 Task: Open a blank google sheet and write heading  Cash Flow TrackerAdd Dates in a column and its values below  '2023-05-01, 2023-05-03, 2023-05-06, 2023-05-10, 2023-05-15, 2023-05-20, 2023-05-25 & 2023-05-31'Add Descriptions in next column and its values below  Monthly Salary, Grocery Shopping, Dining Out., Utility Bill, Transportation, Entertainment, Miscellaneous & Total. Add Amount in next column and its values below  $2,500, $100, $50, $150, $30, $50, $20& $400. Add Income/ Expense in next column and its values below  Income, Expenses, Expenses, Expenses, Expenses, Expenses & Expenses. Add Balance in next column and its values below  $2,500, $2,400, $2,350, $2,200, $2,170, $2,120, $2,100 & $2100. Save page DashboardBudgetReviewbook
Action: Mouse moved to (20, 50)
Screenshot: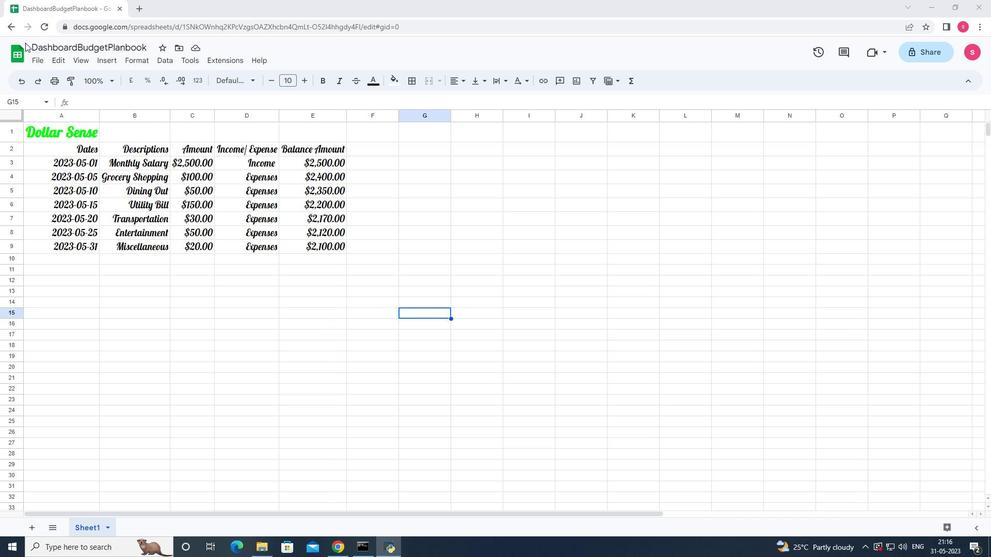 
Action: Mouse pressed left at (20, 50)
Screenshot: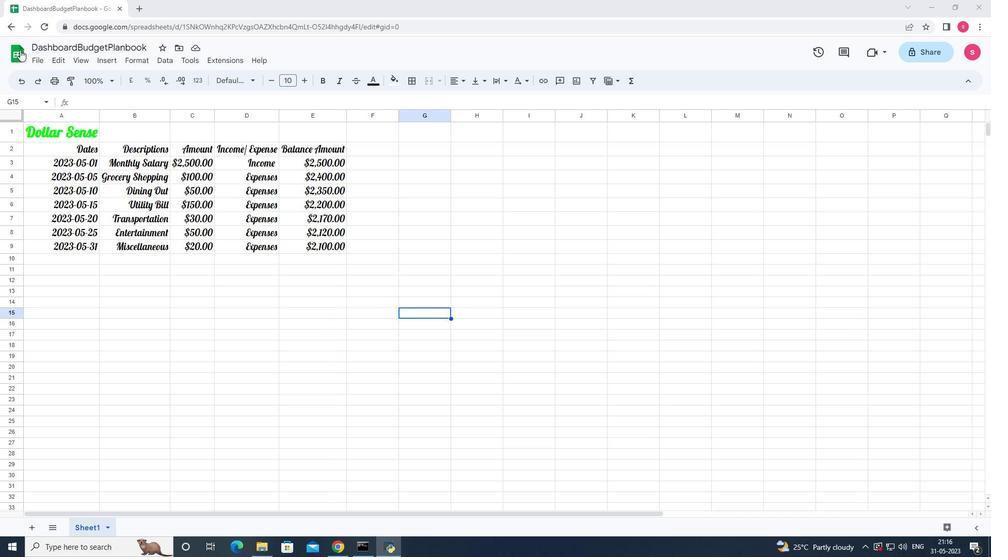
Action: Mouse moved to (247, 138)
Screenshot: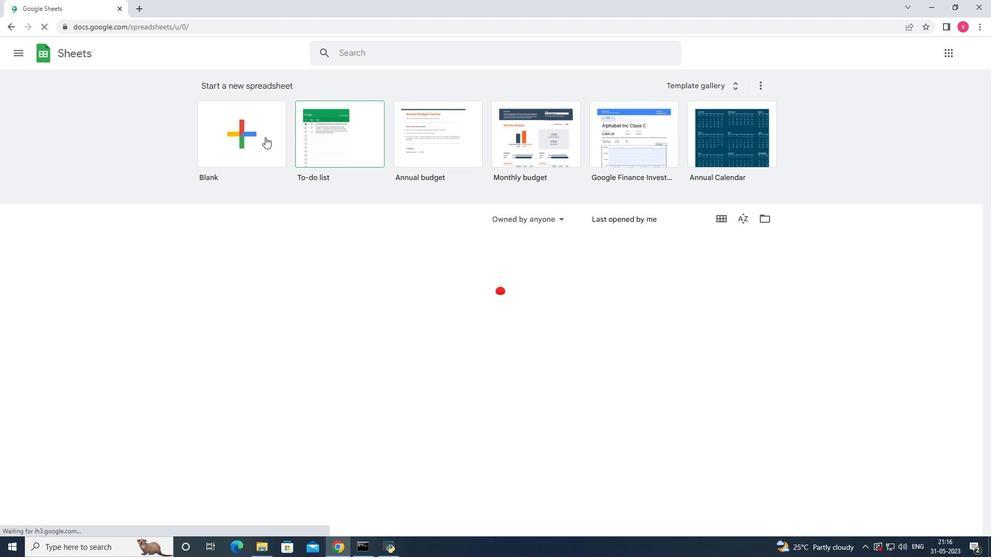 
Action: Mouse pressed left at (247, 138)
Screenshot: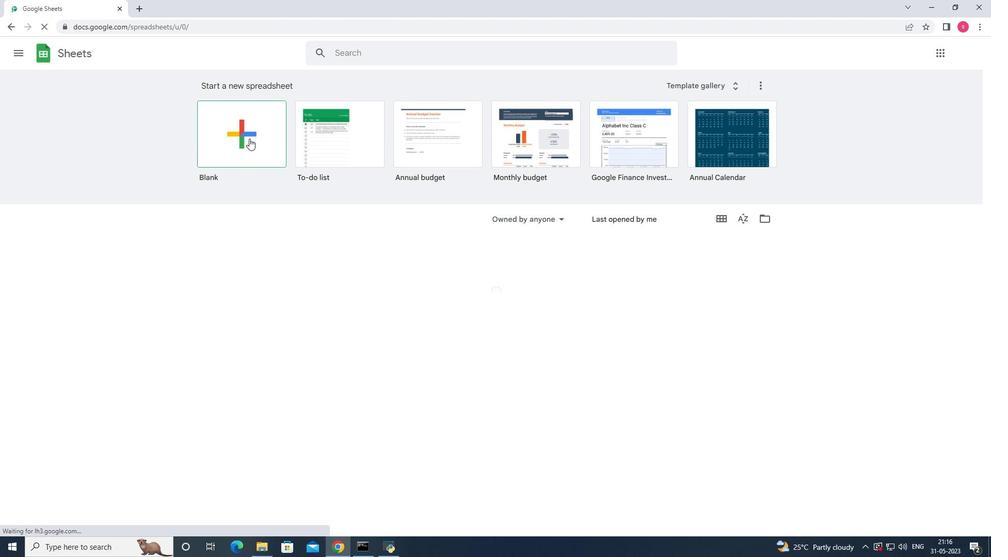 
Action: Mouse moved to (135, 168)
Screenshot: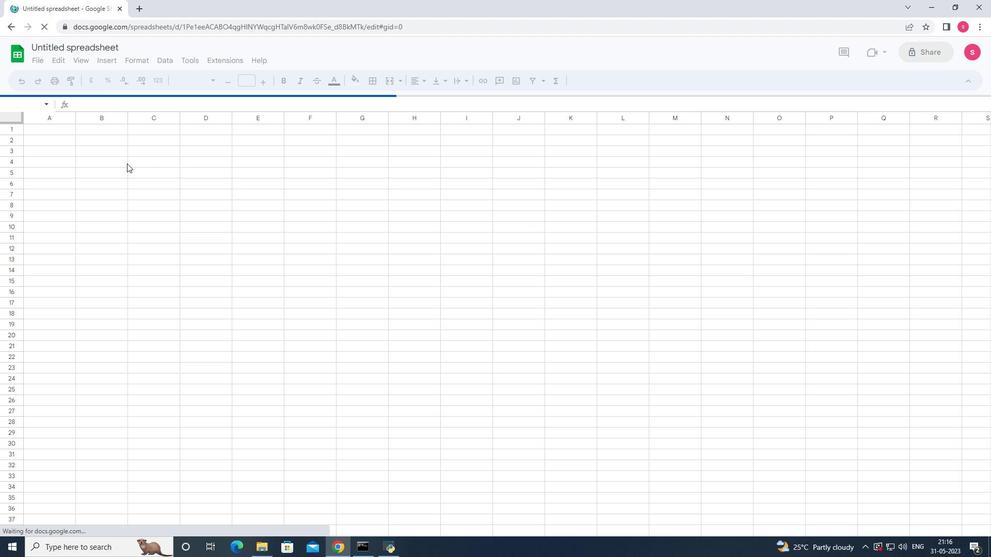 
Action: Key pressed <Key.shift>Cash<Key.space><Key.shift>Flow<Key.space><Key.shift>Trackewr<Key.backspace><Key.backspace>r<Key.enter><Key.shift>Dates<Key.down>2023-05-01<Key.enter>2023-05-03<Key.enter>2023-05-03<Key.backspace>5<Key.backspace>6<Key.enter>2023-2<Key.backspace>05-10<Key.enter>2023-05-15<Key.enter>2023-05-20-<Key.backspace><Key.enter>2023-05-25<Key.enter>2023-05-<Key.enter>2<Key.backspace>2<Key.backspace><Key.up><Key.enter>31<Key.enter><Key.right><Key.up><Key.up><Key.up><Key.up><Key.up><Key.up><Key.up><Key.up><Key.up><Key.shift>Descriptions<Key.enter><Key.shift>Monthly<Key.space><Key.shift>S<Key.shift>A<Key.backspace>alary<Key.enter><Key.shift><Key.shift><Key.shift><Key.shift><Key.shift><Key.shift><Key.shift><Key.shift><Key.shift><Key.shift><Key.shift><Key.shift><Key.shift><Key.shift><Key.shift><Key.shift><Key.shift><Key.shift><Key.shift><Key.shift><Key.shift><Key.shift><Key.shift><Key.shift><Key.shift><Key.shift><Key.shift>Grocery<Key.space><Key.shift>Shopping<Key.enter><Key.shift>Dining<Key.space>out<Key.backspace><Key.backspace><Key.backspace><Key.shift>Out<Key.enter><Key.up><Key.down><Key.shift>Utility<Key.space><Key.shift>Bill<Key.enter><Key.shift>Transportation<Key.enter><Key.shift><Key.shift><Key.shift><Key.shift><Key.shift><Key.shift>Entertainment<Key.enter><Key.shift>Miscellaneous<Key.enter><Key.shift>Total<Key.right><Key.up><Key.up><Key.up><Key.up><Key.up><Key.up><Key.up><Key.up><Key.shift>Amount<Key.enter>2500<Key.enter>100<Key.enter><Key.enter>50<Key.enter>1250<Key.backspace><Key.backspace><Key.backspace><Key.backspace>16.<Key.backspace><Key.backspace>50<Key.enter>30<Key.enter>50<Key.enter>20<Key.enter>400<Key.enter>
Screenshot: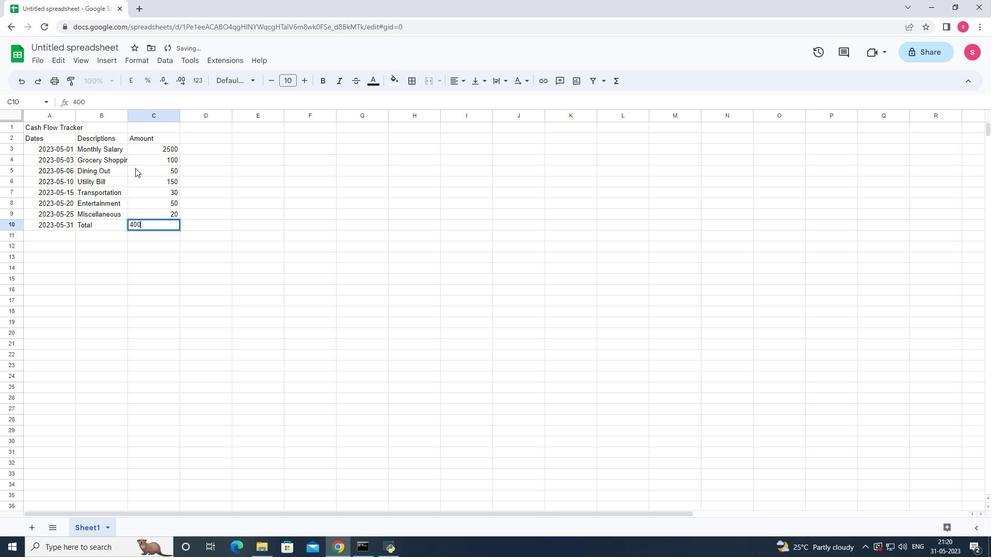 
Action: Mouse moved to (145, 150)
Screenshot: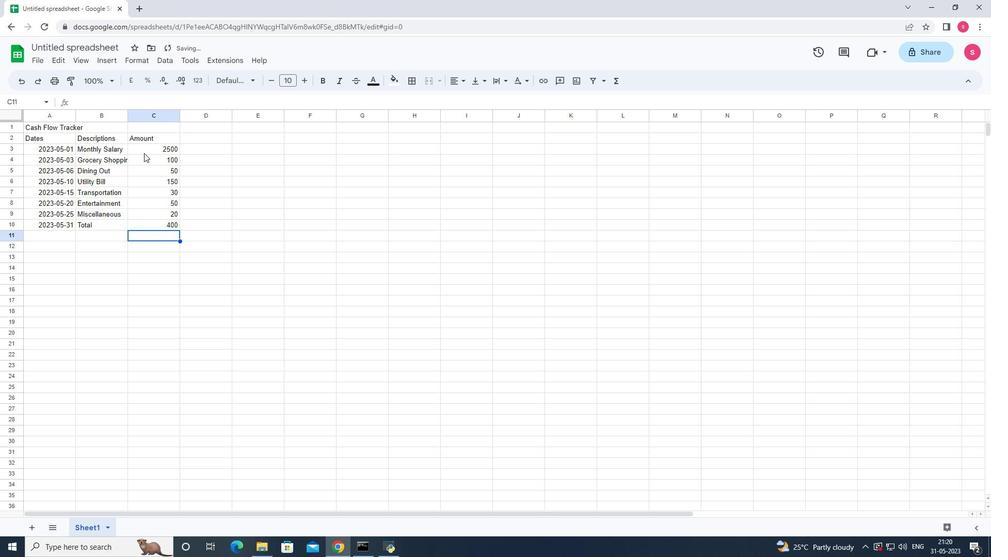 
Action: Mouse pressed left at (145, 150)
Screenshot: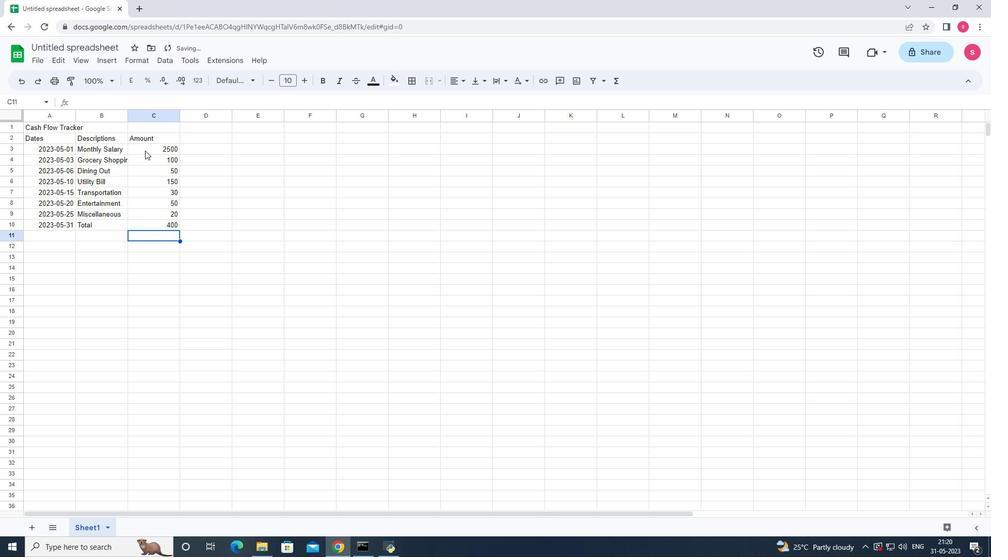 
Action: Mouse moved to (140, 63)
Screenshot: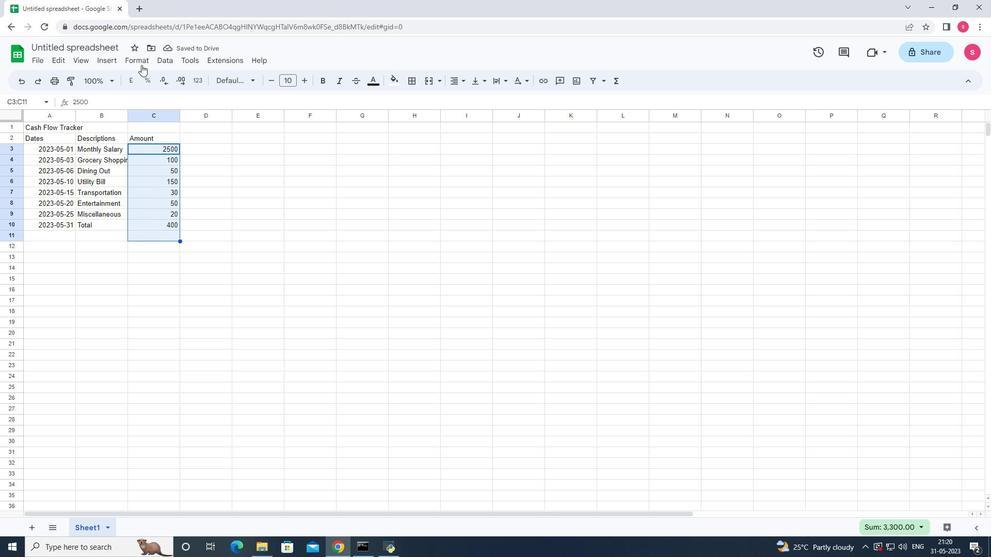 
Action: Mouse pressed left at (140, 63)
Screenshot: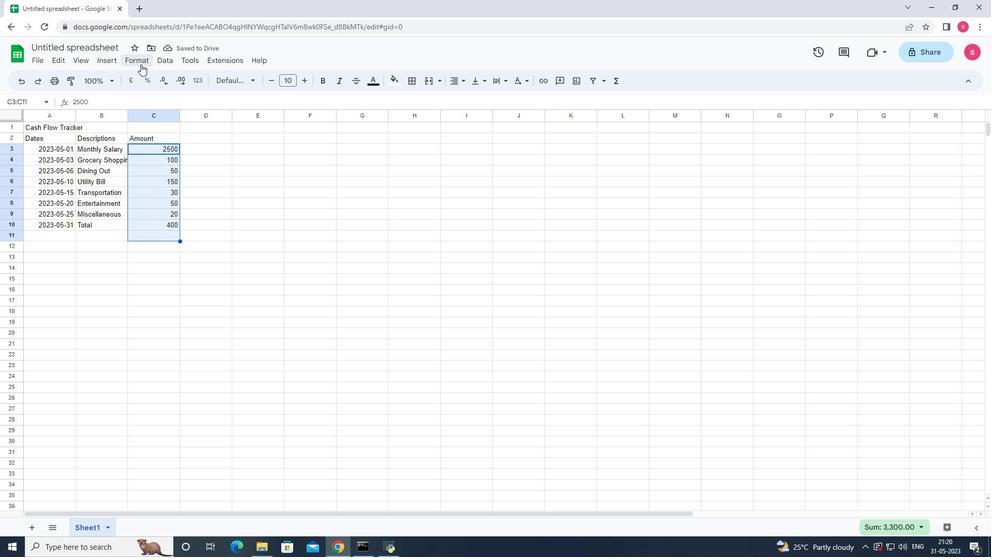 
Action: Mouse moved to (167, 111)
Screenshot: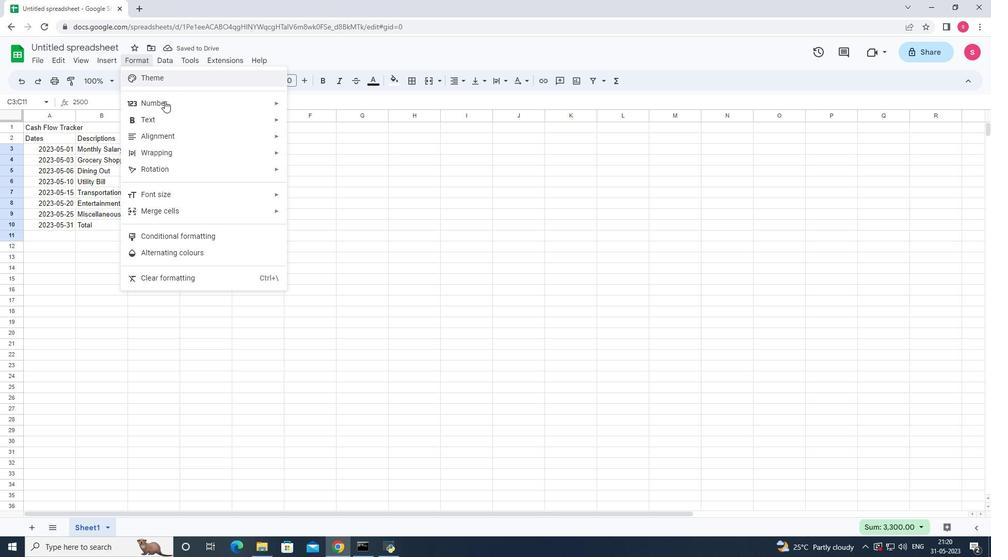 
Action: Mouse pressed left at (167, 111)
Screenshot: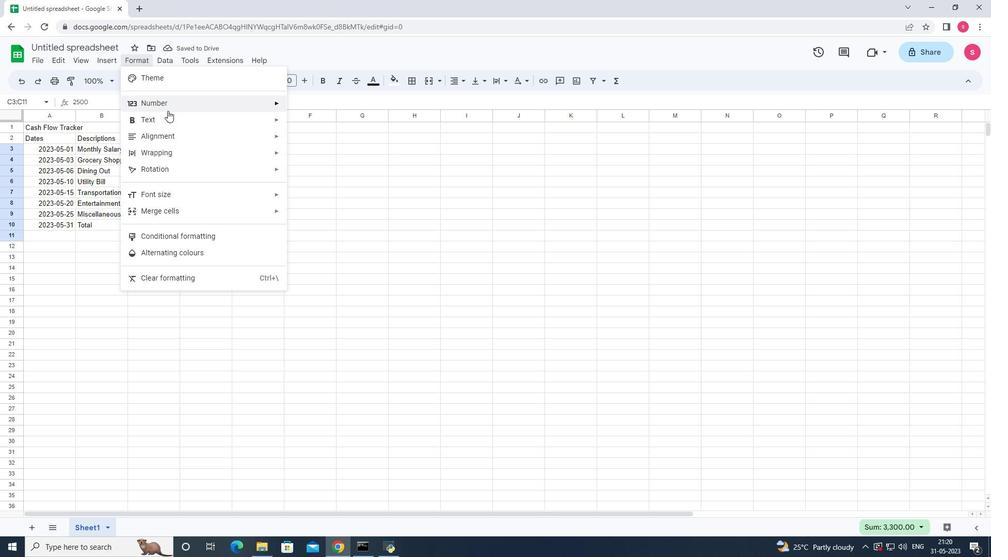 
Action: Mouse moved to (370, 413)
Screenshot: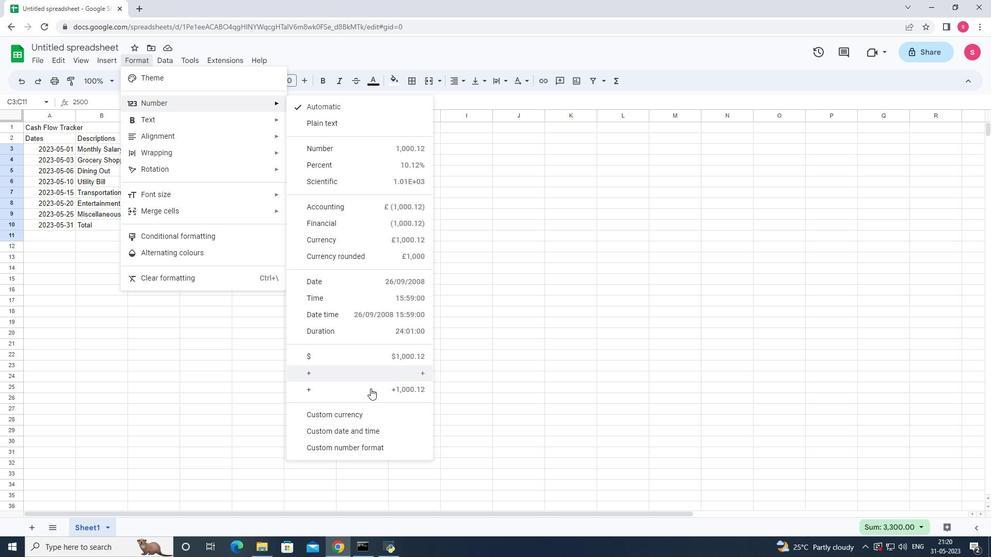 
Action: Mouse pressed left at (370, 413)
Screenshot: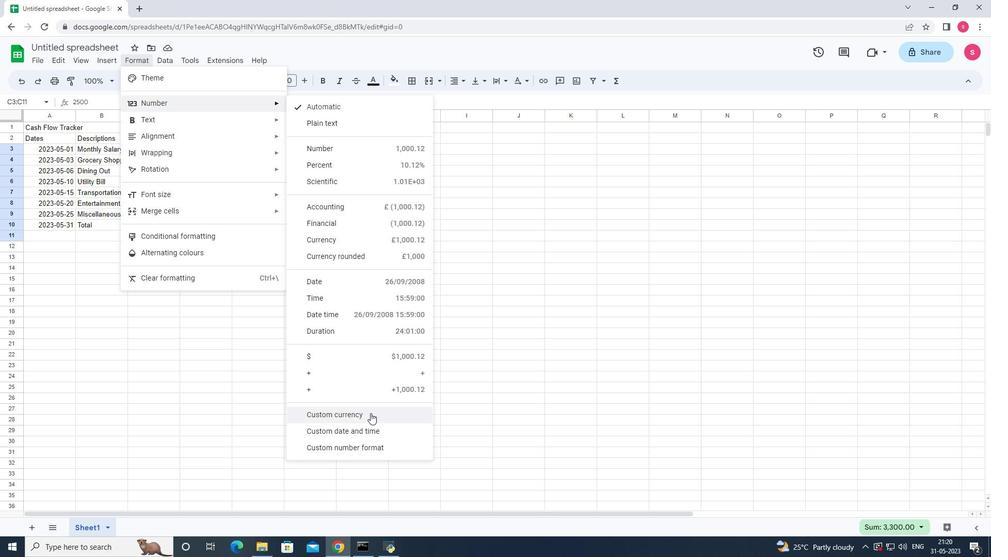 
Action: Mouse moved to (448, 228)
Screenshot: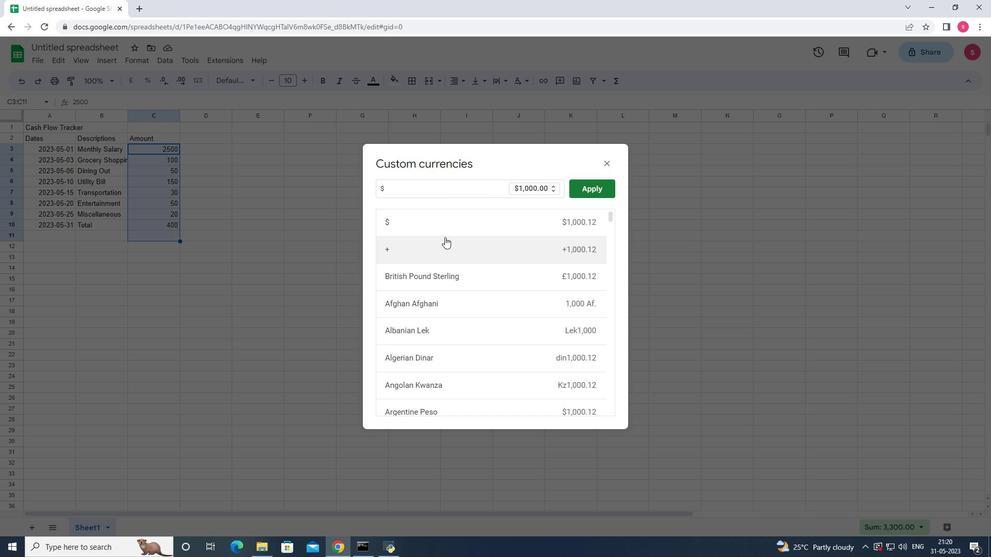 
Action: Mouse pressed left at (448, 228)
Screenshot: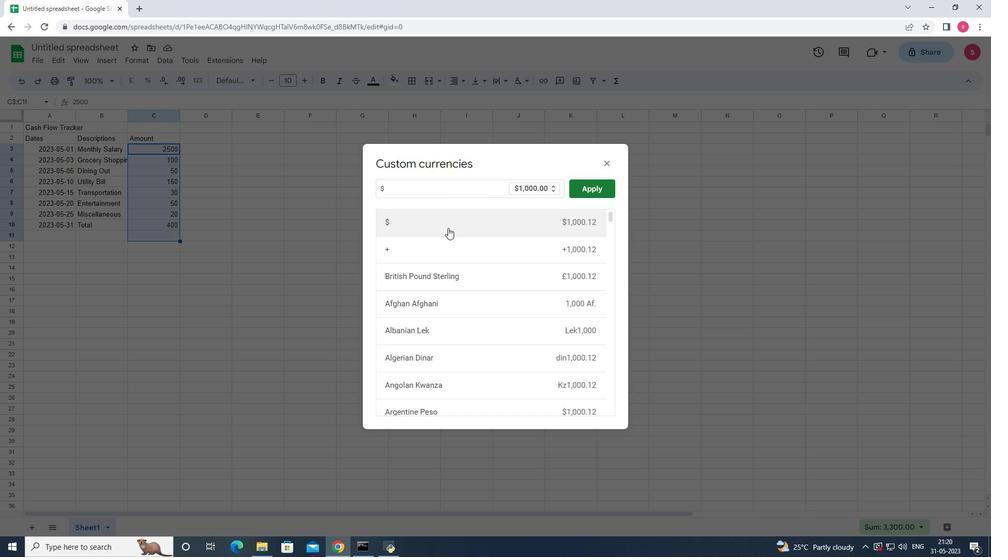 
Action: Mouse moved to (607, 187)
Screenshot: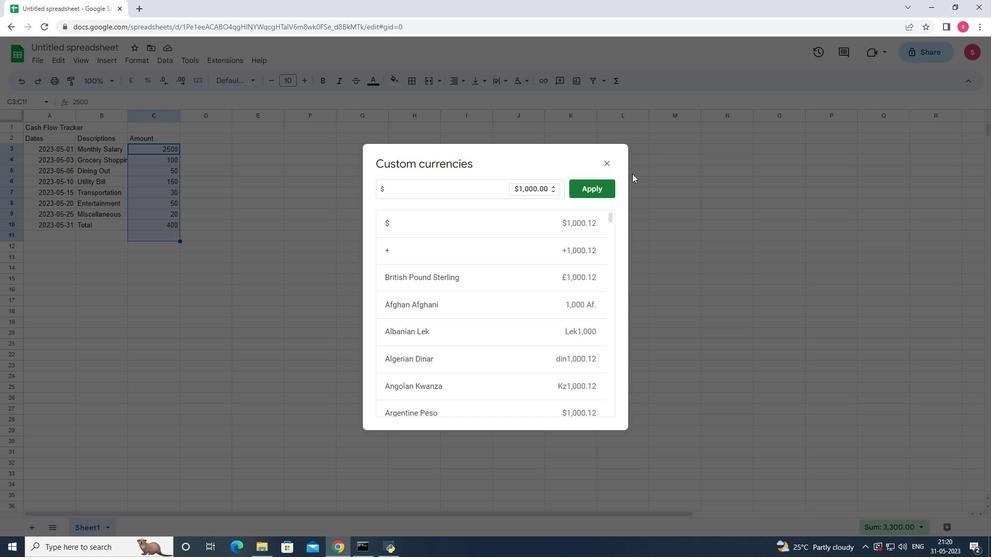 
Action: Mouse pressed left at (607, 187)
Screenshot: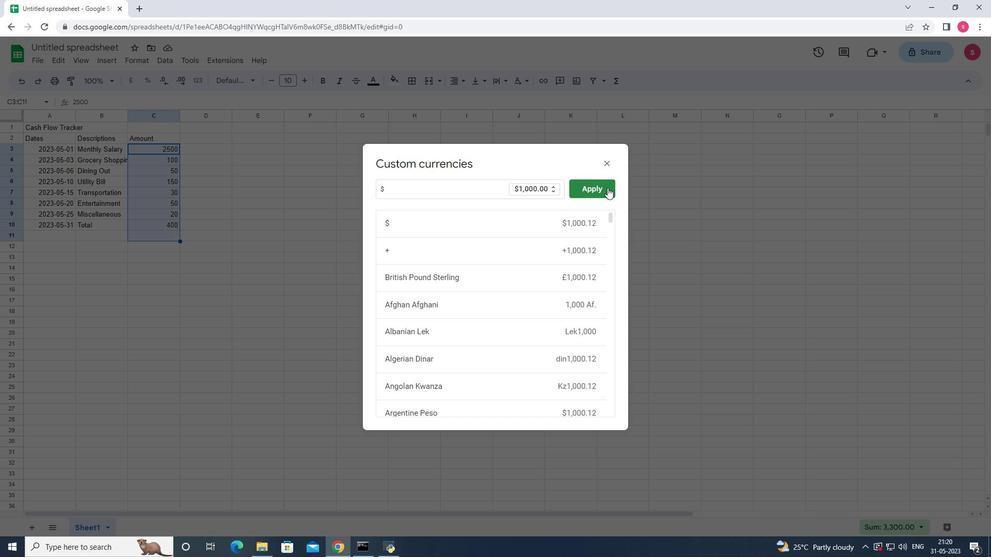 
Action: Mouse moved to (199, 143)
Screenshot: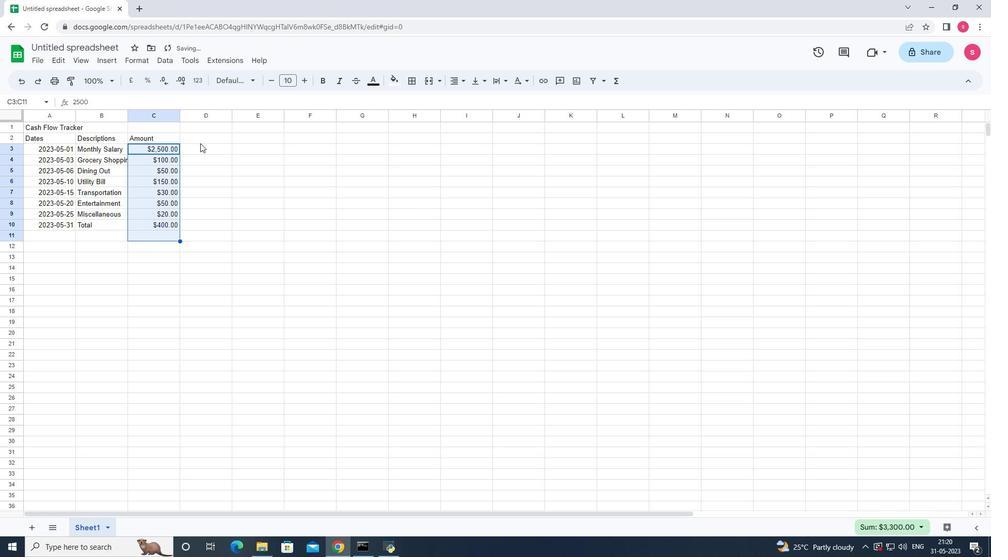 
Action: Mouse pressed left at (199, 143)
Screenshot: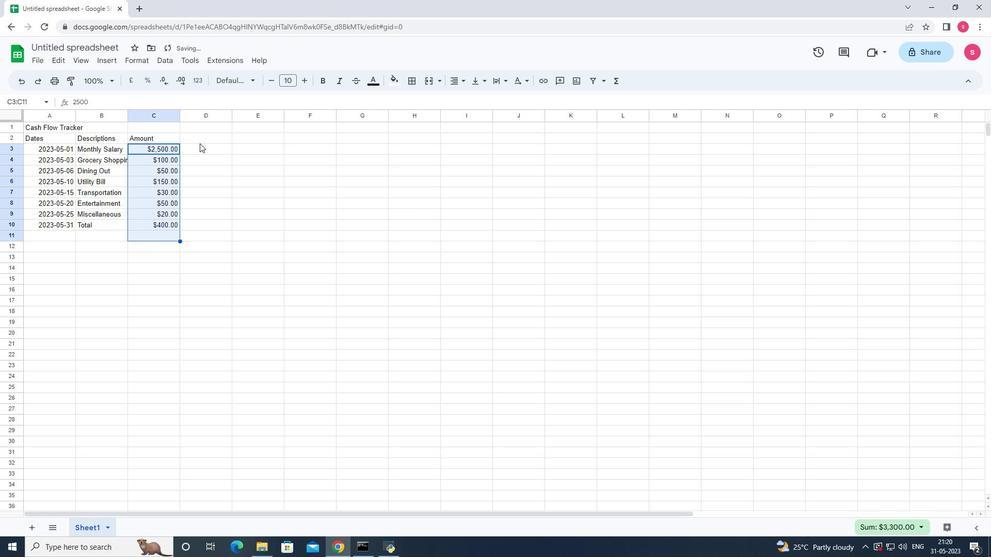 
Action: Key pressed <Key.shift>Income/<Key.space><Key.shift>Expense<Key.enter><Key.shift><Key.shift><Key.shift><Key.shift><Key.shift><Key.shift><Key.shift><Key.shift><Key.shift><Key.shift><Key.shift><Key.shift><Key.shift><Key.shift><Key.shift><Key.shift><Key.shift><Key.shift><Key.shift><Key.shift><Key.shift>IN<Key.backspace>ncome<Key.space><Key.backspace><Key.backspace><Key.backspace><Key.backspace><Key.backspace><Key.backspace><Key.backspace>ncome<Key.space><Key.enter><Key.shift>Expenses<Key.enter><Key.shift><Key.shift><Key.shift><Key.shift><Key.shift>Expenses<Key.enter><Key.shift>Expenses<Key.enter><Key.shift>Expenses<Key.enter><Key.shift>Expenses<Key.enter><Key.shift>Expenses
Screenshot: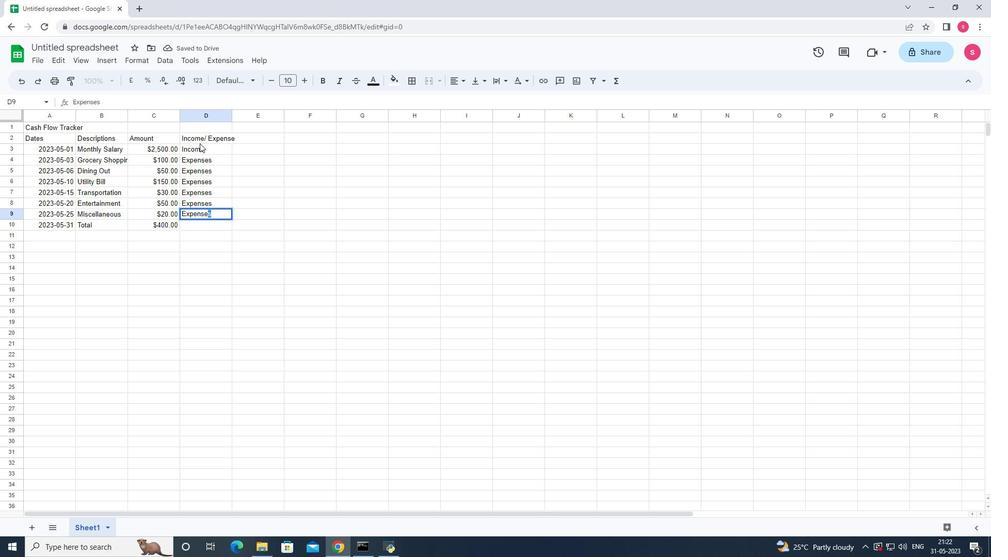 
Action: Mouse moved to (200, 271)
Screenshot: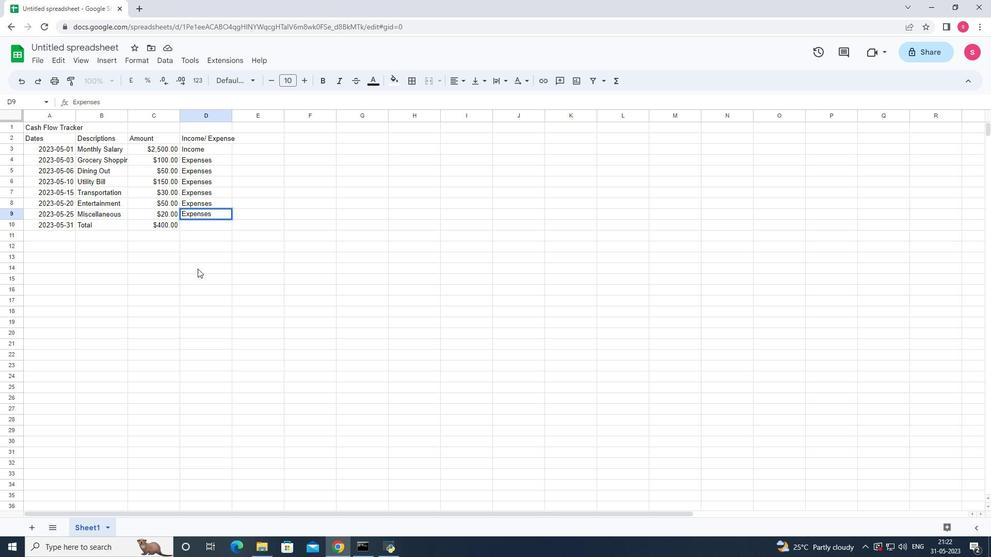 
Action: Mouse pressed left at (200, 271)
Screenshot: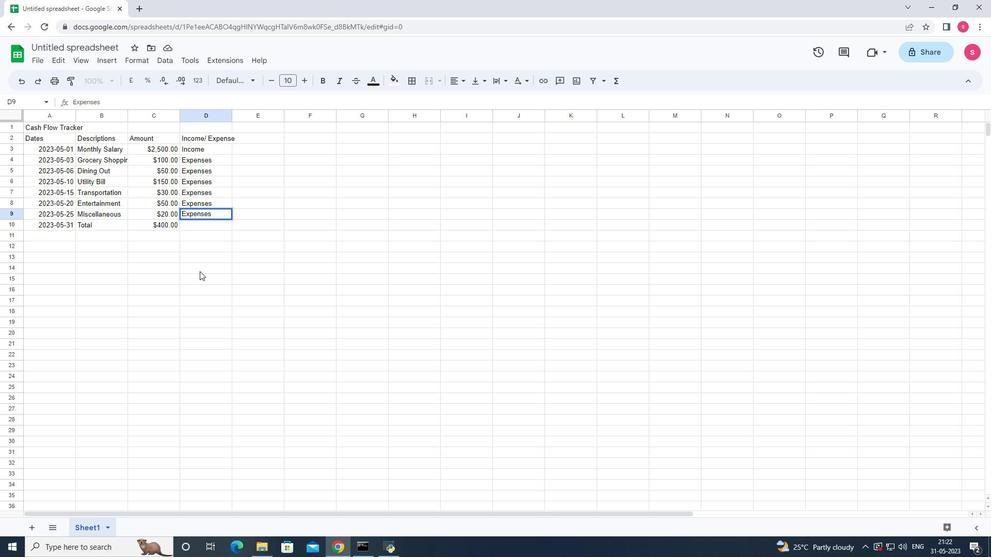 
Action: Mouse moved to (162, 226)
Screenshot: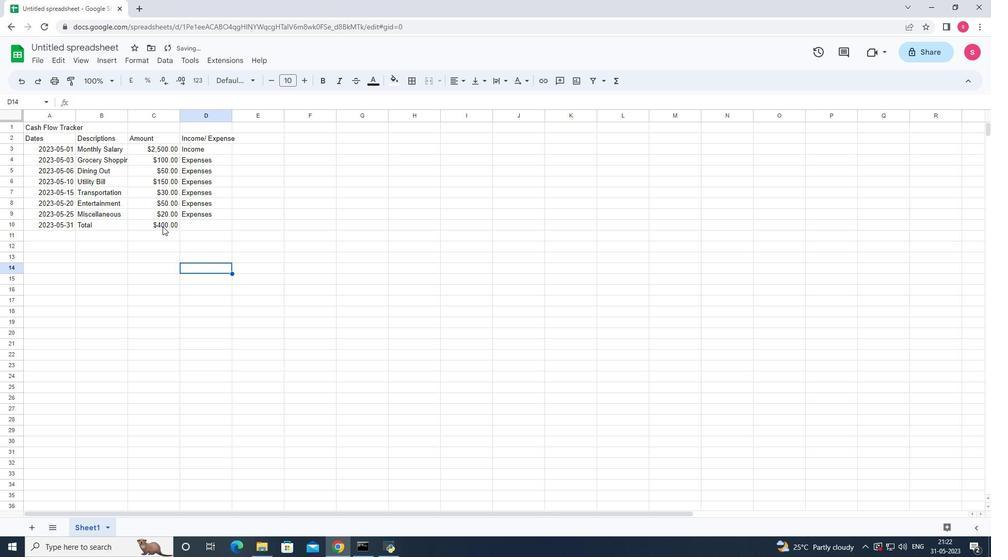 
Action: Mouse pressed left at (162, 226)
Screenshot: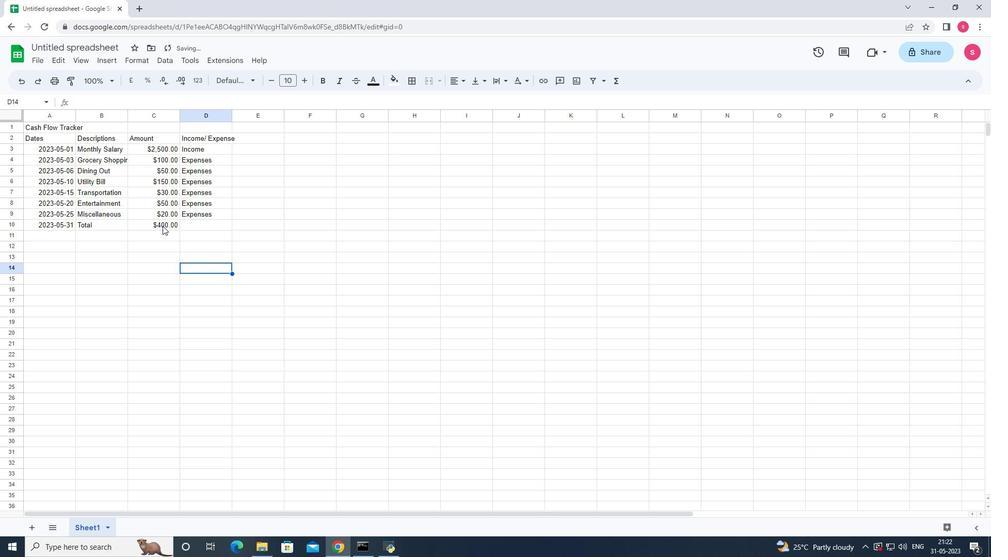 
Action: Mouse moved to (192, 225)
Screenshot: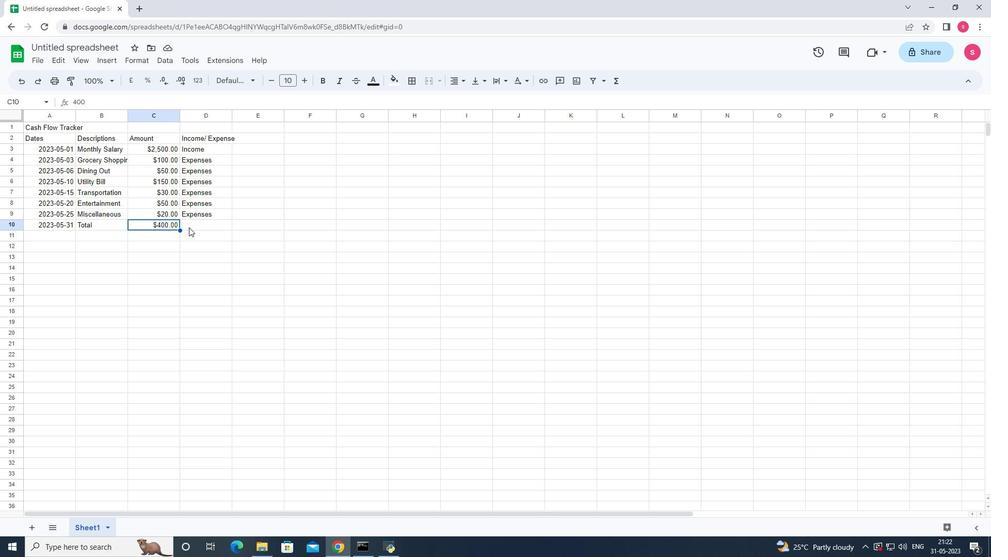 
Action: Mouse pressed left at (192, 225)
Screenshot: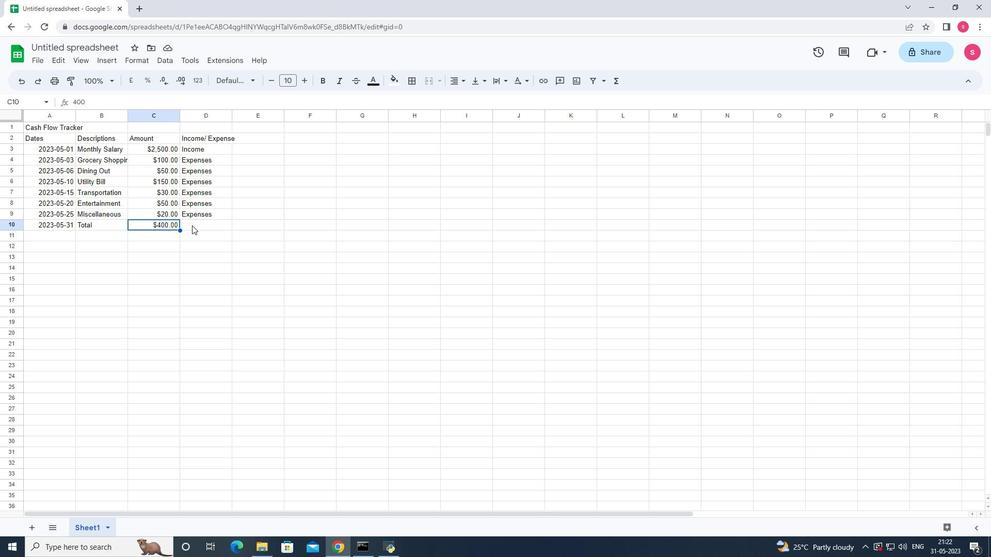 
Action: Mouse moved to (246, 140)
Screenshot: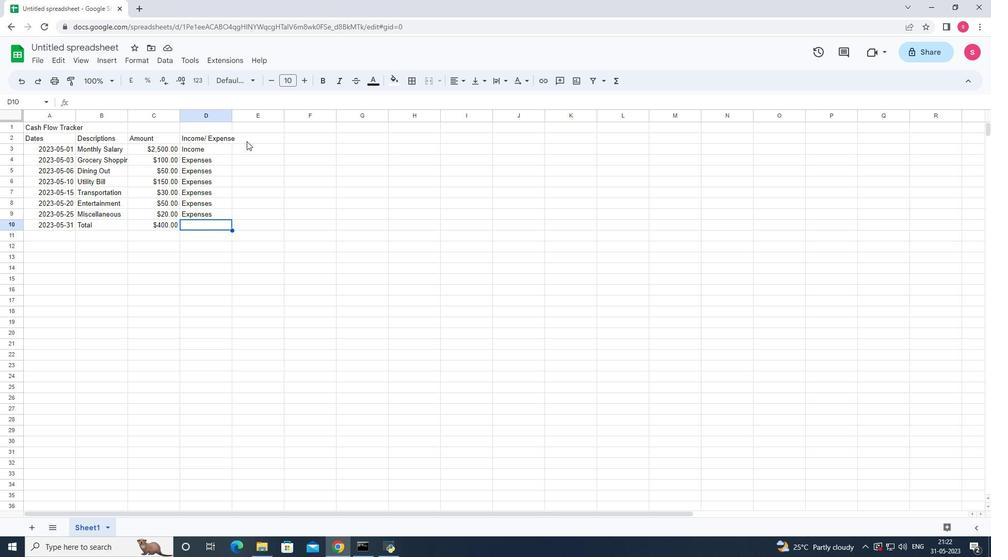 
Action: Mouse pressed left at (246, 140)
Screenshot: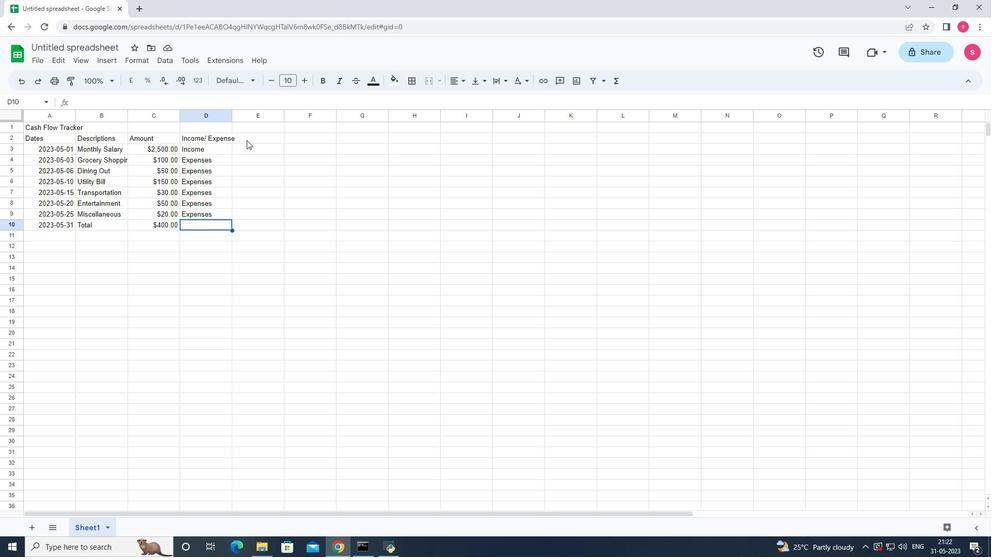 
Action: Key pressed <Key.shift><Key.shift>Balanv<Key.backspace>ce<Key.space><Key.shift>Amount<Key.enter>2500<Key.enter>2400<Key.enter>2350<Key.enter>2200<Key.enter>2170<Key.enter>2120<Key.enter>2100<Key.enter>2100<Key.left><Key.shift>Exp<Key.backspace><Key.backspace><Key.backspace><Key.backspace>
Screenshot: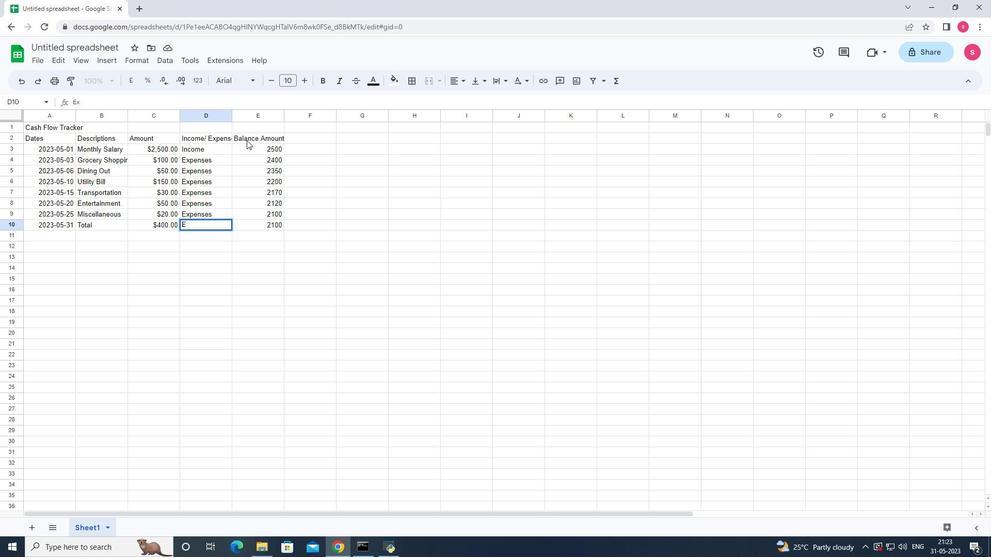 
Action: Mouse moved to (254, 149)
Screenshot: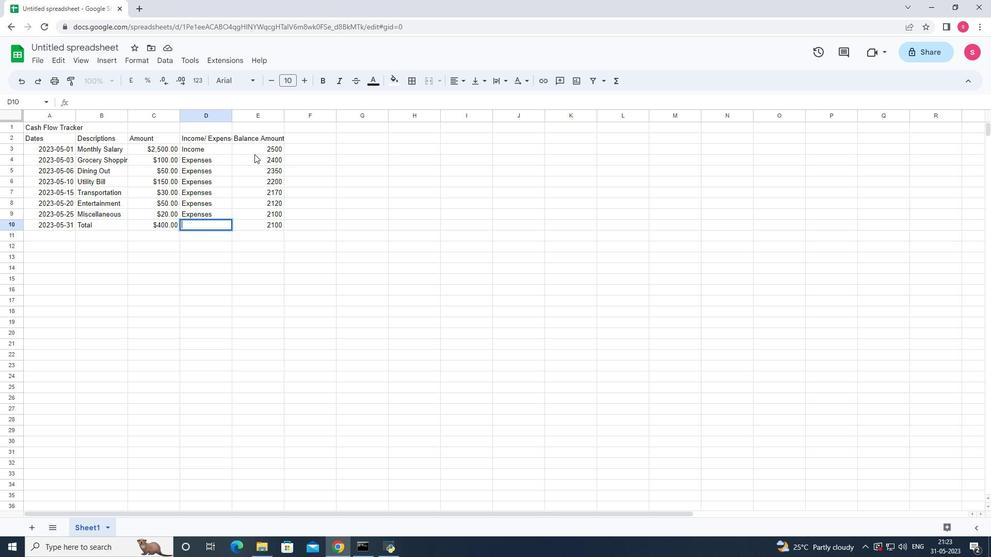 
Action: Mouse pressed left at (254, 149)
Screenshot: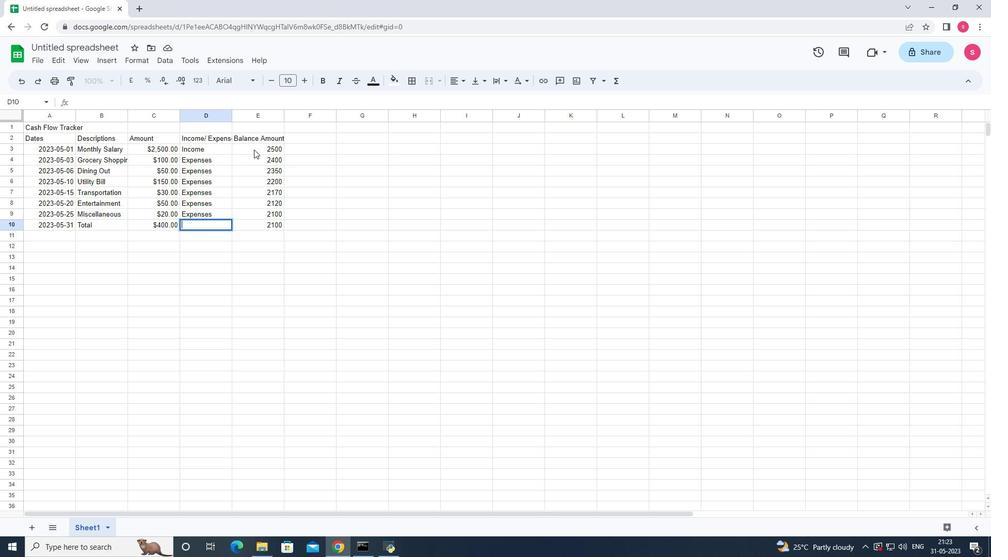 
Action: Mouse moved to (138, 63)
Screenshot: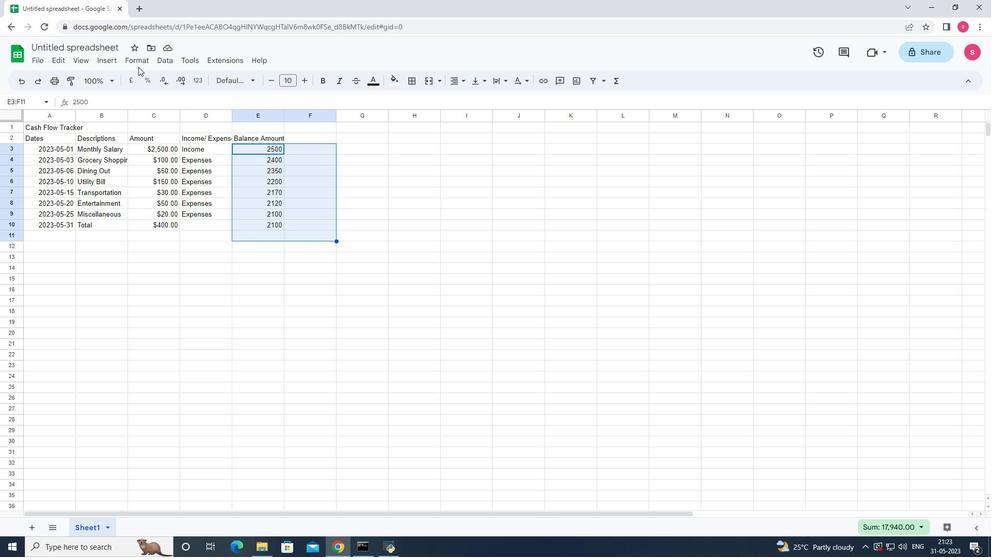 
Action: Mouse pressed left at (138, 63)
Screenshot: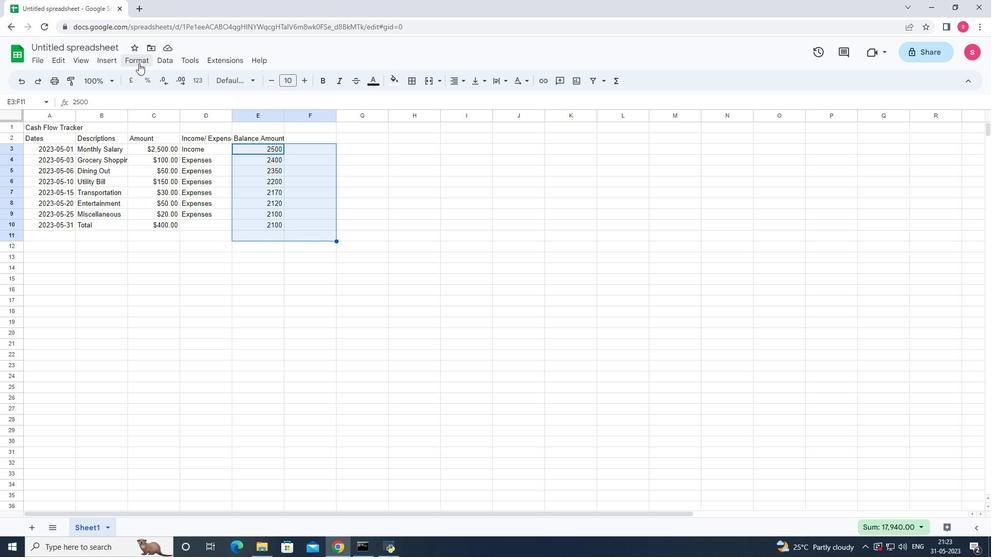 
Action: Mouse moved to (168, 106)
Screenshot: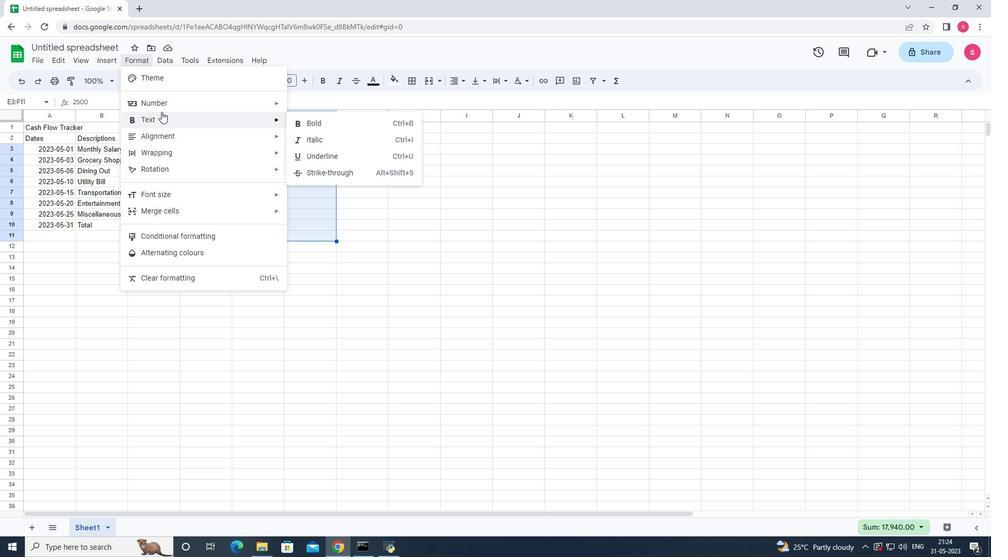 
Action: Mouse pressed left at (168, 106)
Screenshot: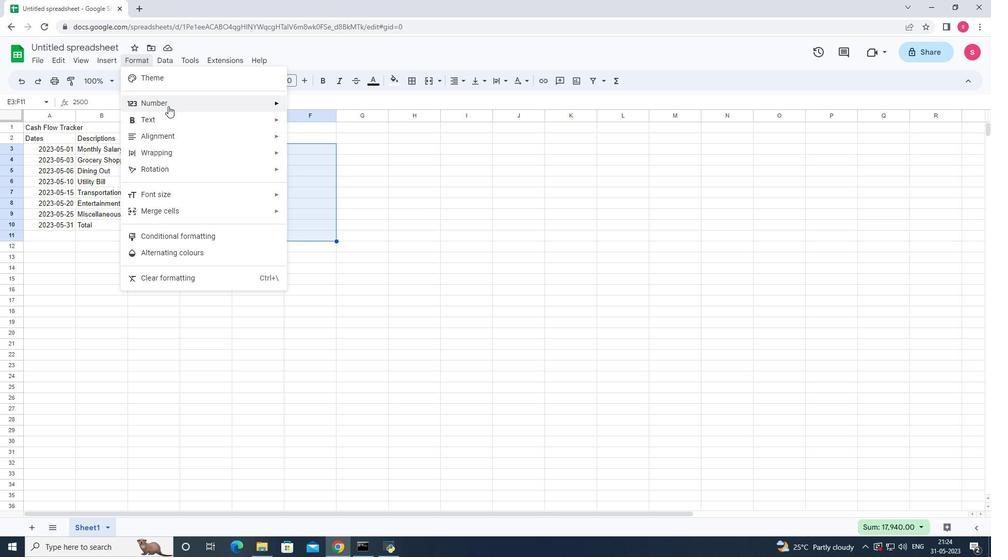 
Action: Mouse moved to (327, 148)
Screenshot: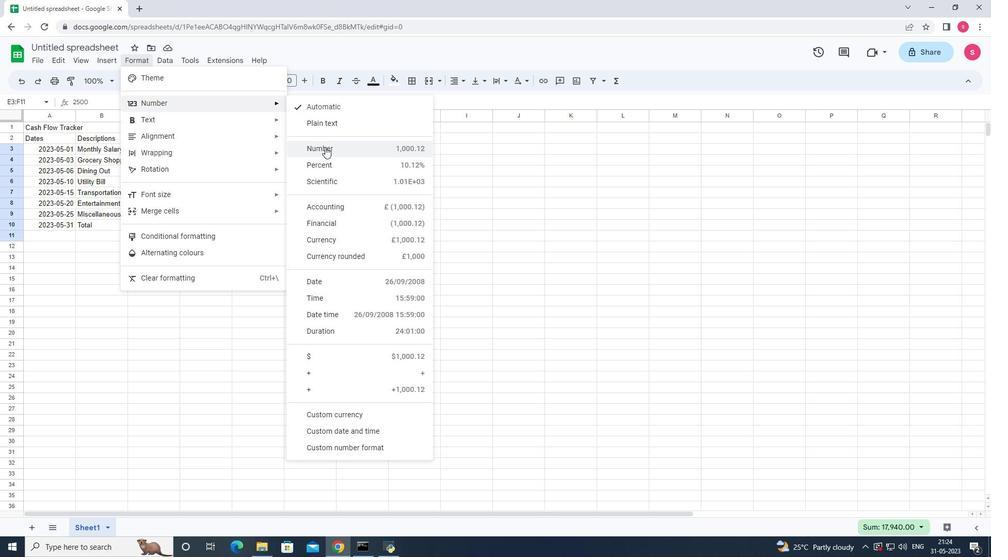 
Action: Mouse pressed left at (327, 148)
Screenshot: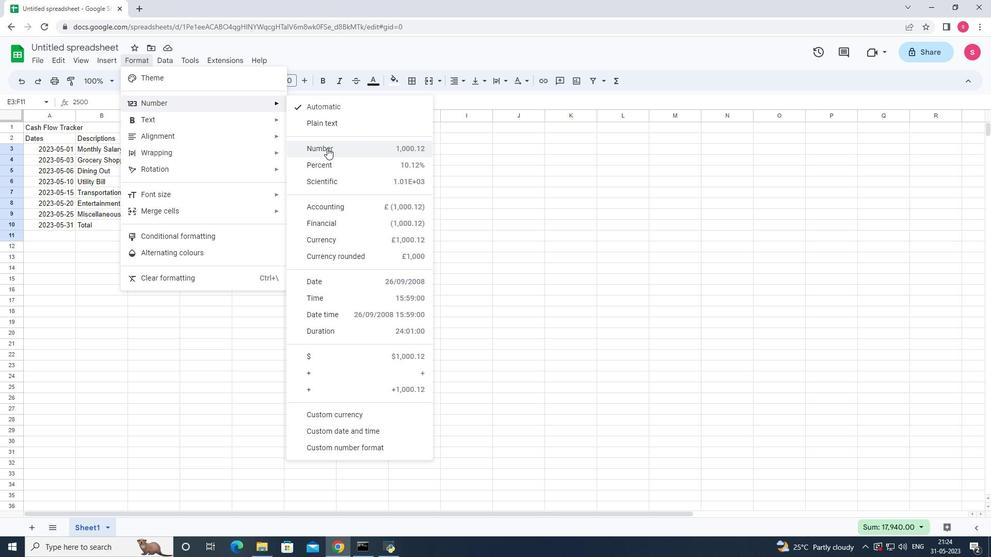 
Action: Mouse moved to (149, 59)
Screenshot: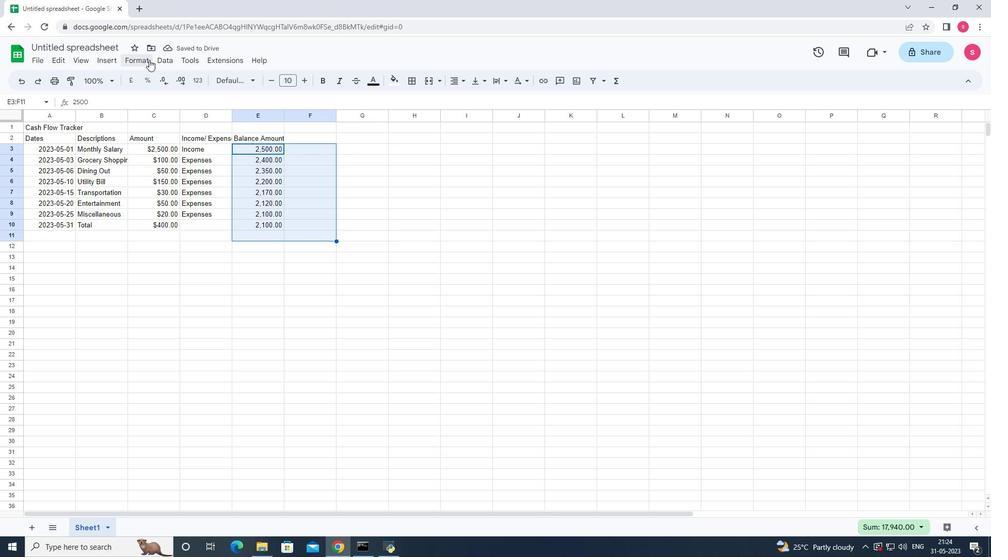
Action: Mouse pressed left at (149, 59)
Screenshot: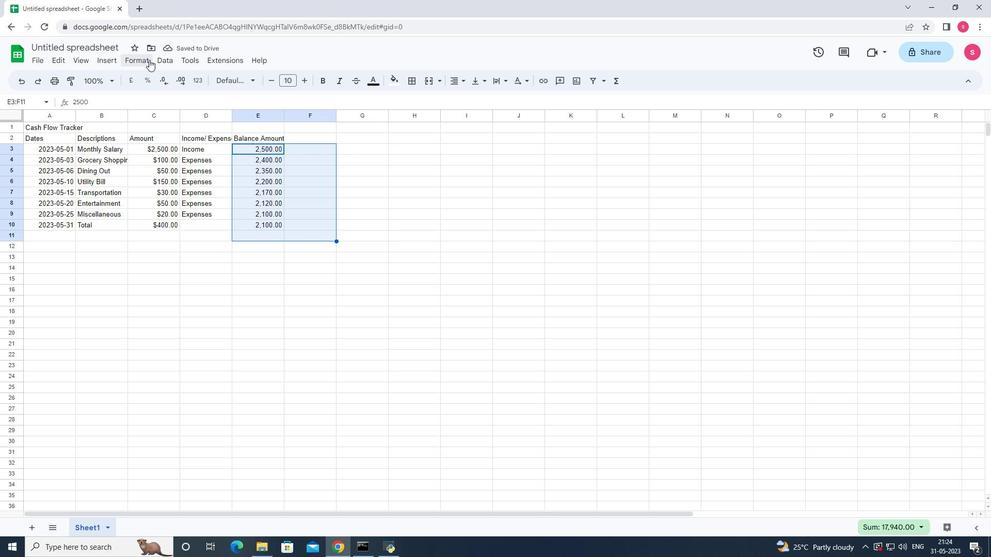 
Action: Mouse moved to (163, 102)
Screenshot: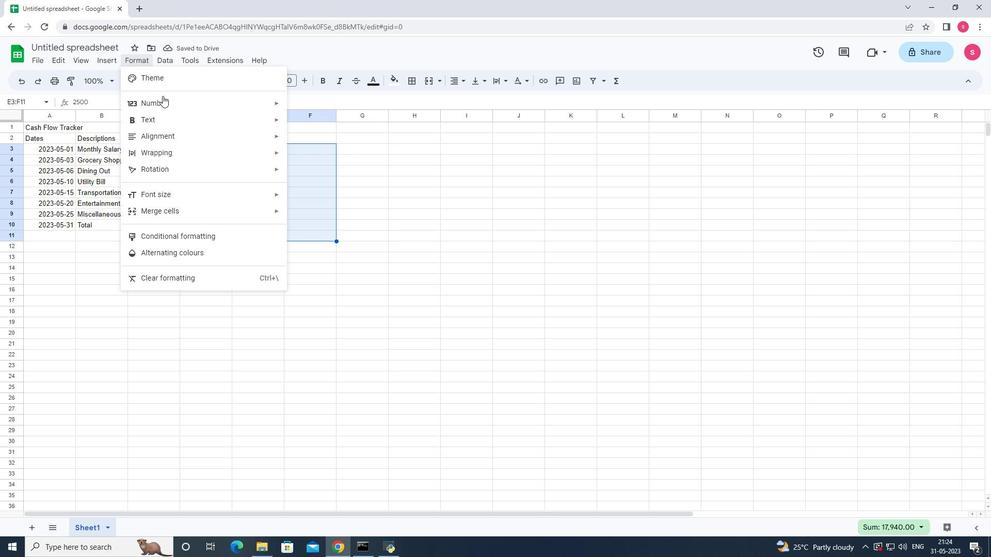
Action: Mouse pressed left at (163, 102)
Screenshot: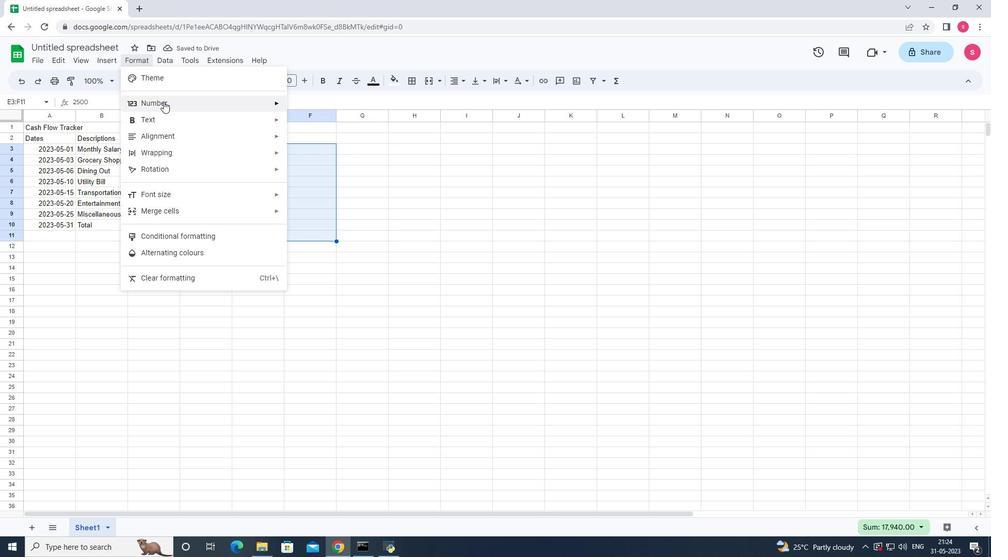 
Action: Mouse moved to (366, 408)
Screenshot: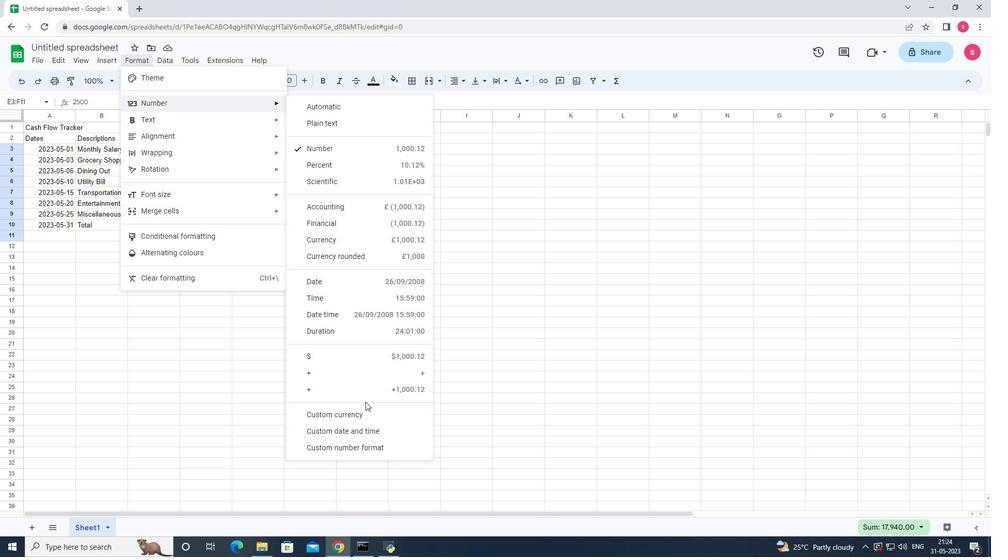 
Action: Mouse pressed left at (366, 408)
Screenshot: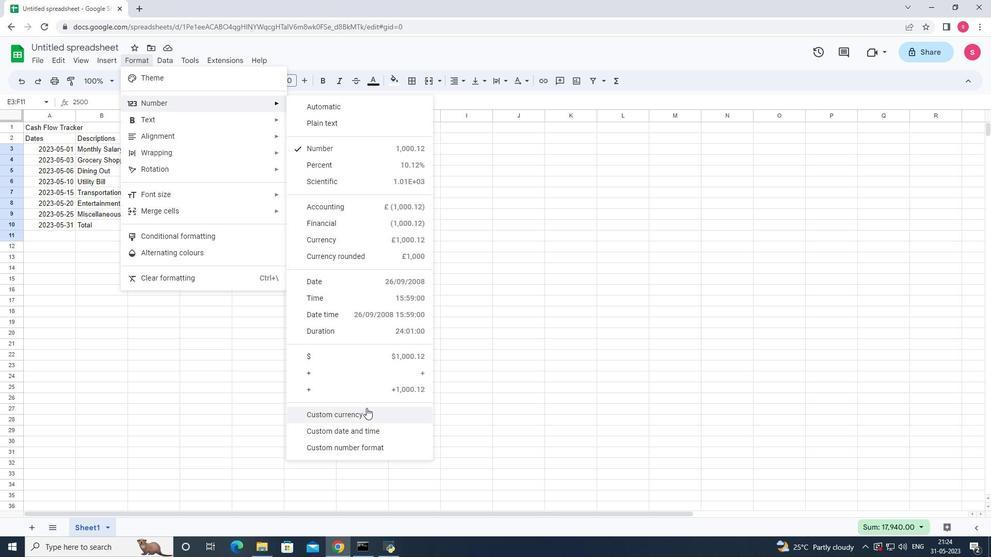 
Action: Mouse moved to (488, 232)
Screenshot: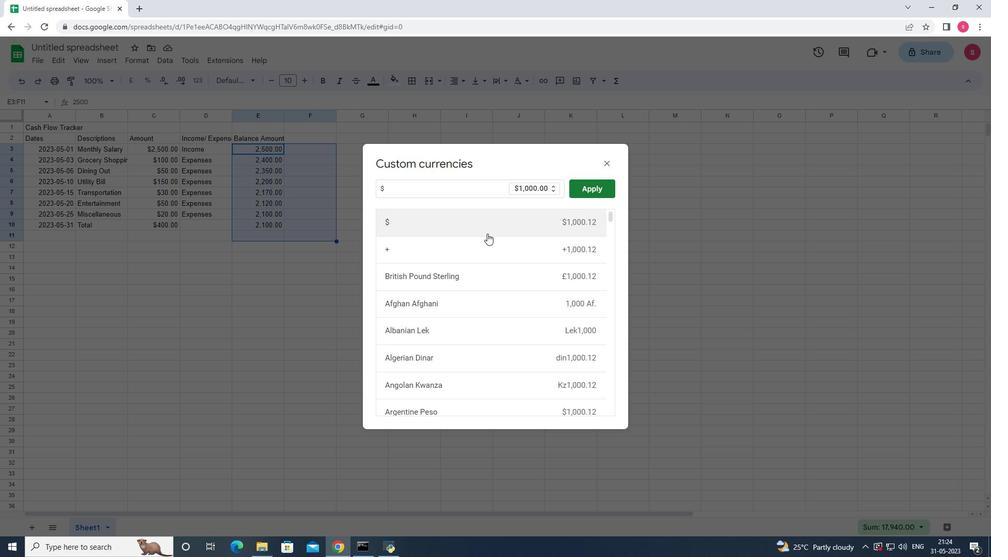 
Action: Mouse pressed left at (488, 232)
Screenshot: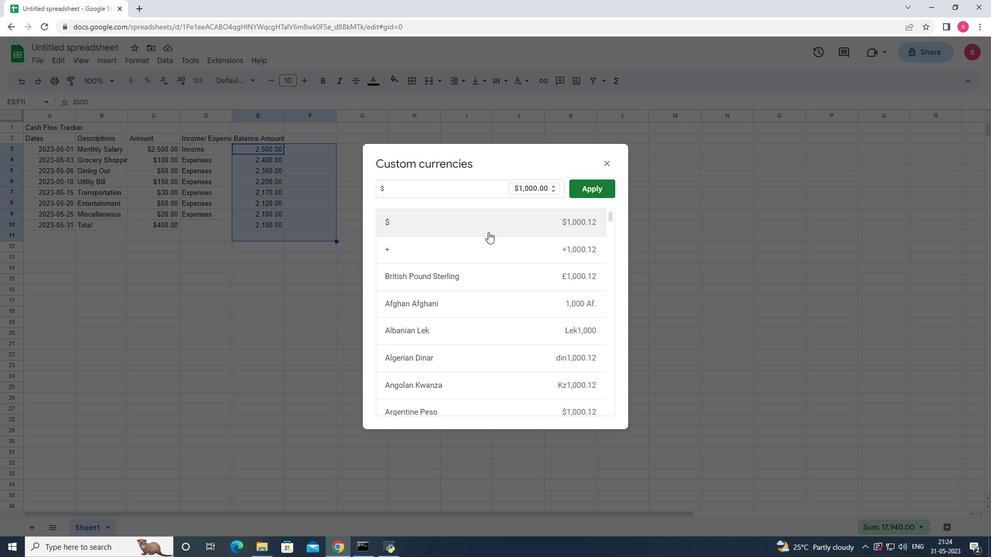 
Action: Mouse moved to (585, 190)
Screenshot: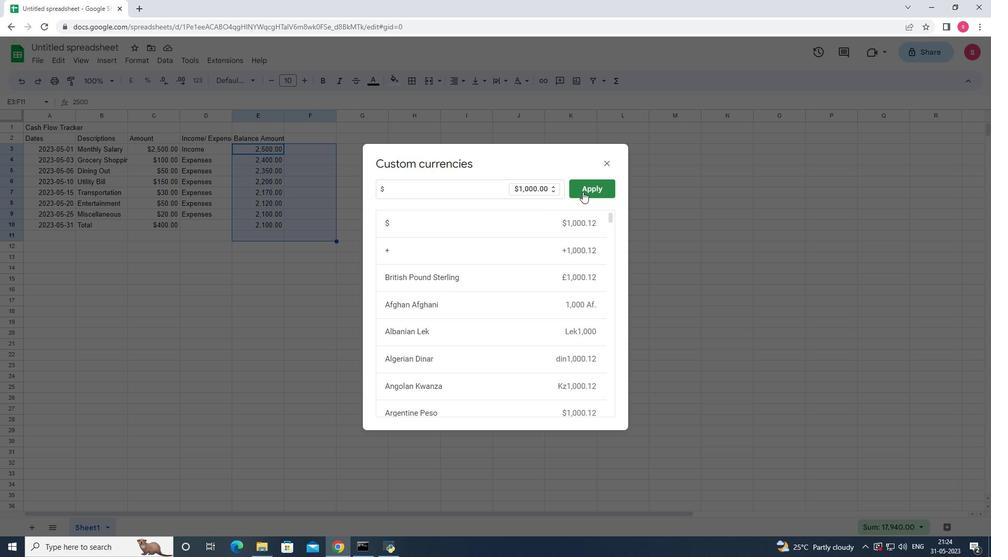 
Action: Mouse pressed left at (585, 190)
Screenshot: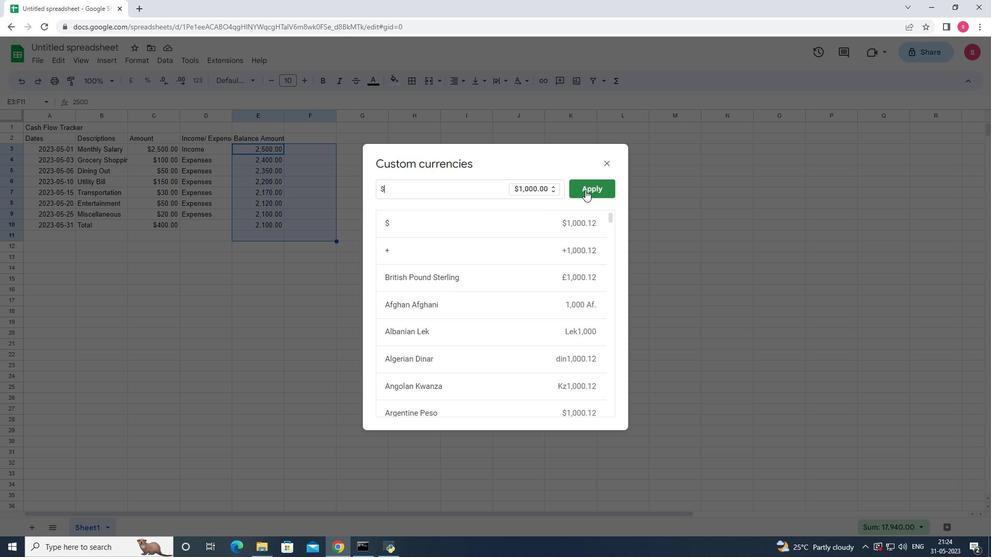 
Action: Mouse moved to (435, 309)
Screenshot: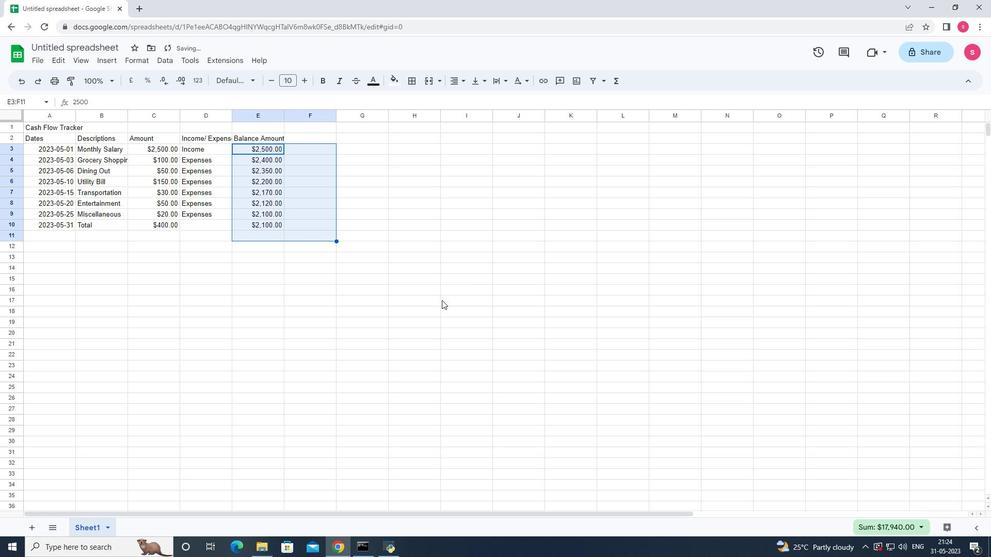 
Action: Mouse pressed left at (435, 309)
Screenshot: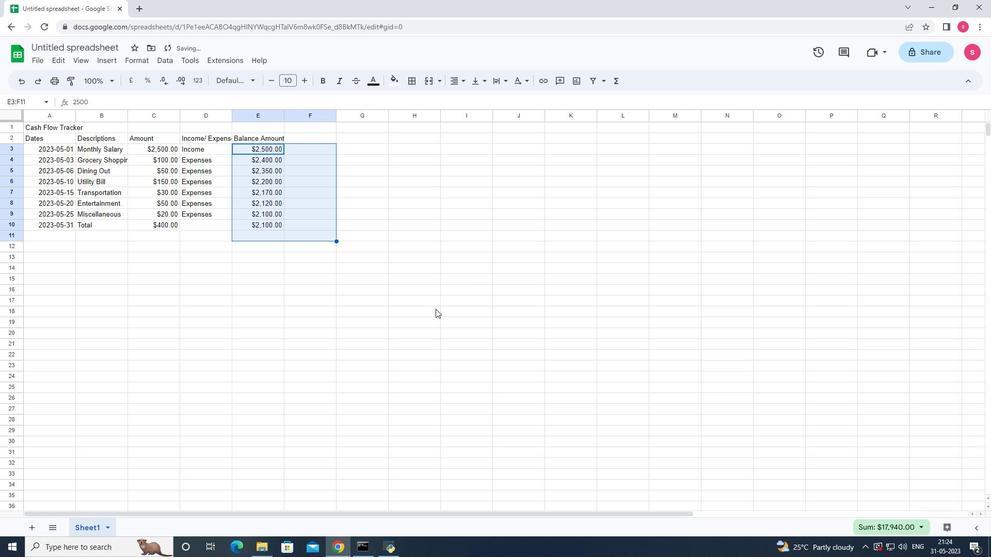 
Action: Mouse moved to (106, 47)
Screenshot: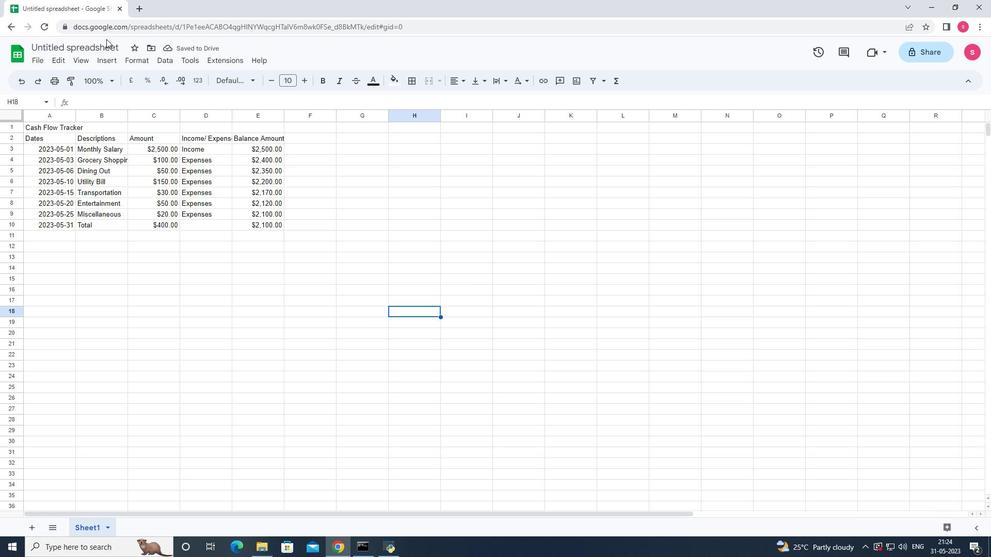 
Action: Mouse pressed left at (106, 47)
Screenshot: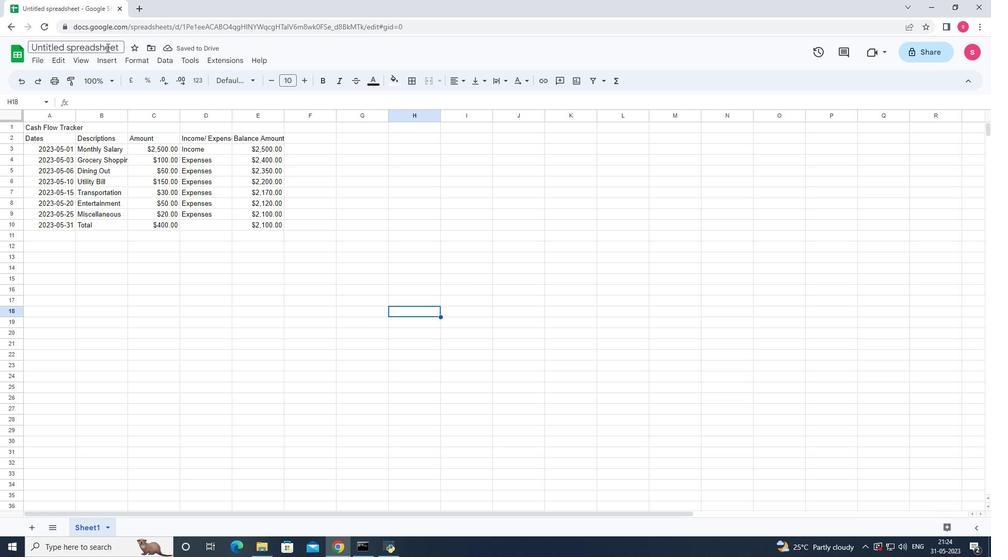 
Action: Mouse moved to (88, 75)
Screenshot: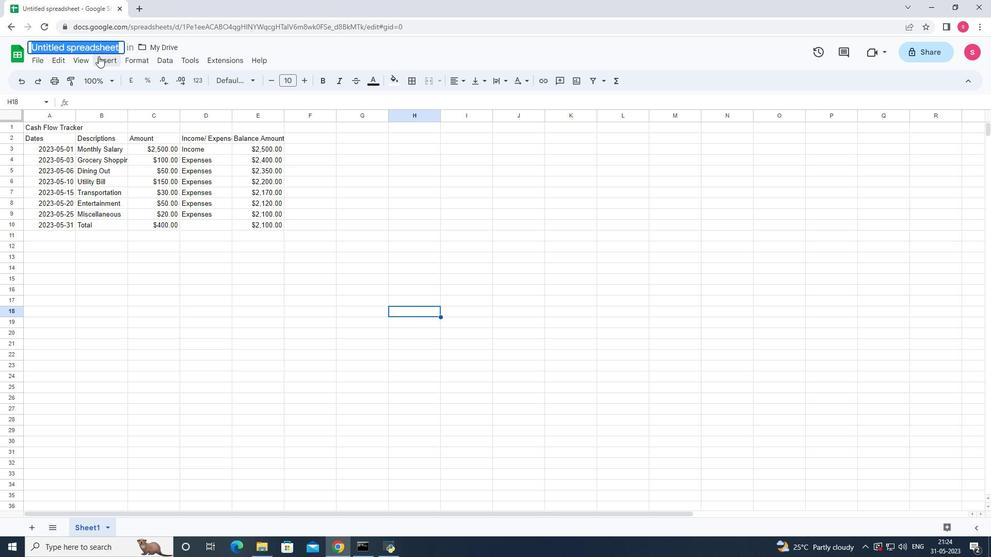 
Action: Key pressed <Key.backspace><Key.shift>Dashboard<Key.shift>Budget<Key.shift>reviewbook
Screenshot: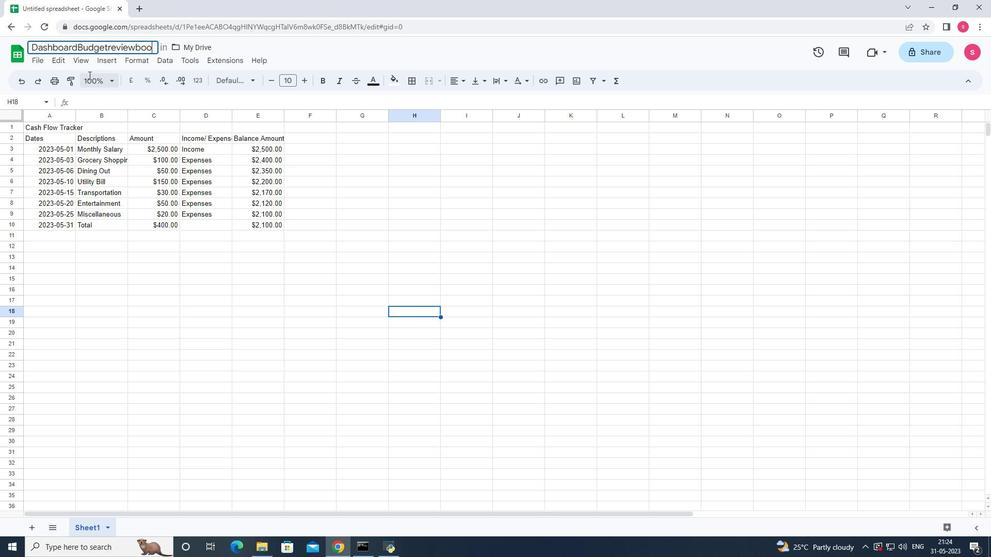 
Action: Mouse moved to (511, 317)
Screenshot: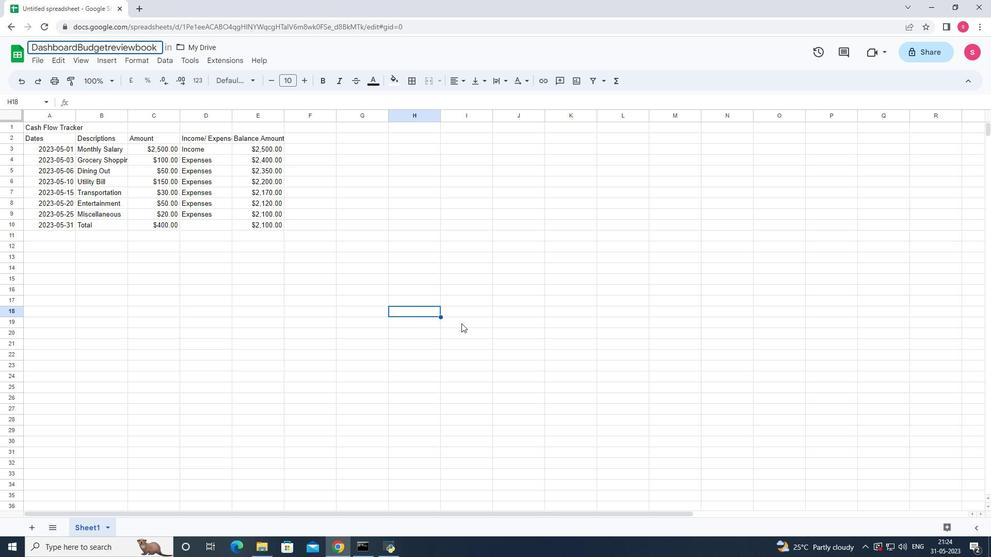 
Action: Mouse pressed left at (511, 317)
Screenshot: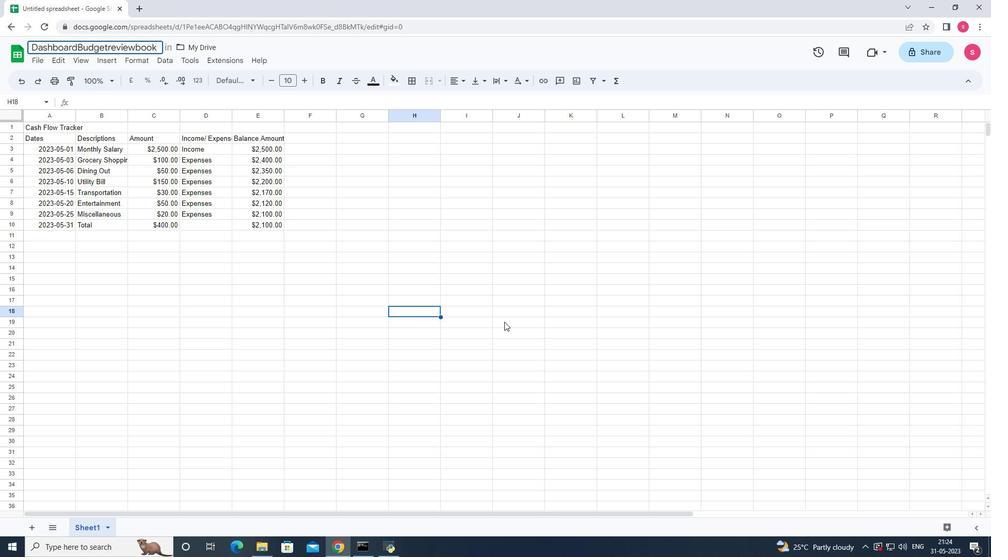 
Action: Mouse moved to (75, 114)
Screenshot: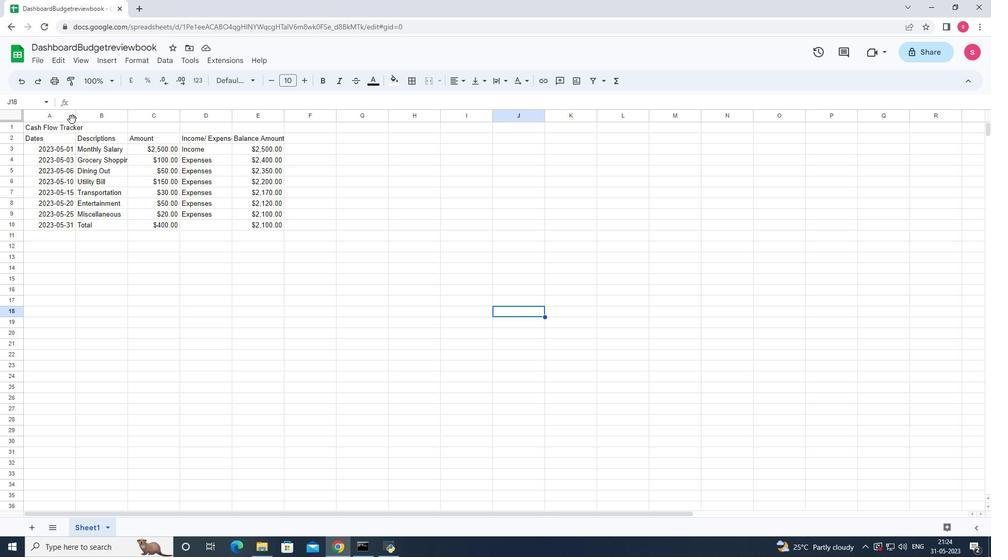 
Action: Mouse pressed left at (75, 114)
Screenshot: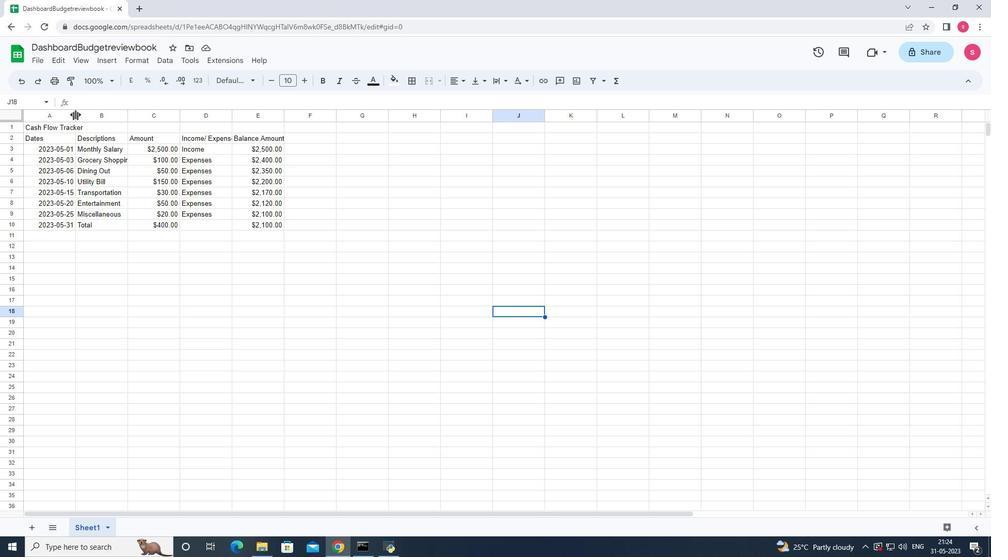 
Action: Mouse pressed left at (75, 114)
Screenshot: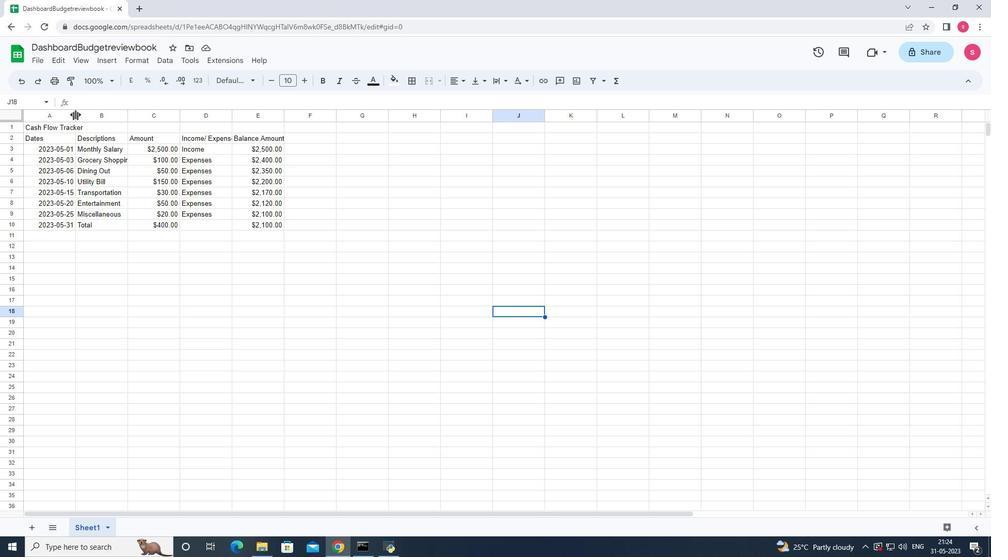 
Action: Mouse moved to (135, 114)
Screenshot: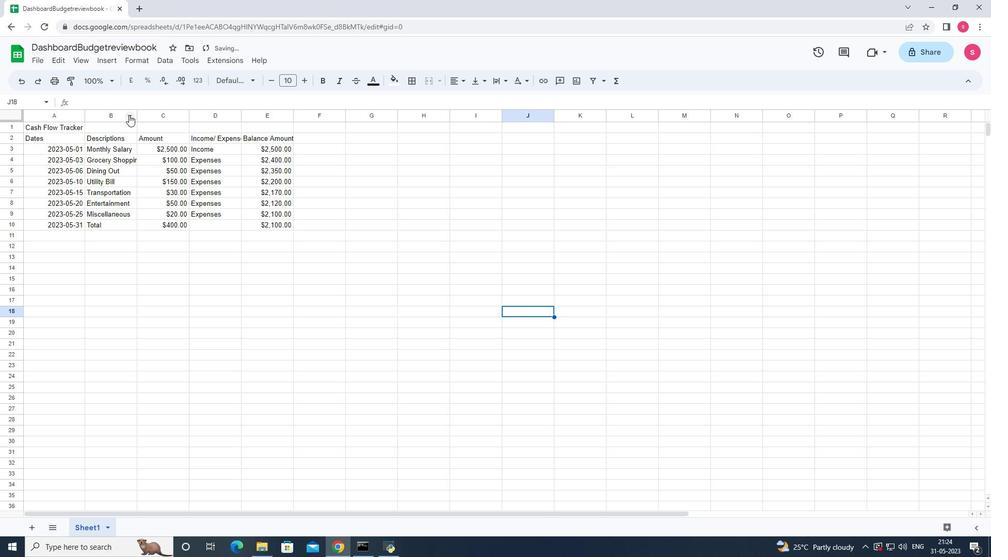 
Action: Mouse pressed left at (135, 114)
Screenshot: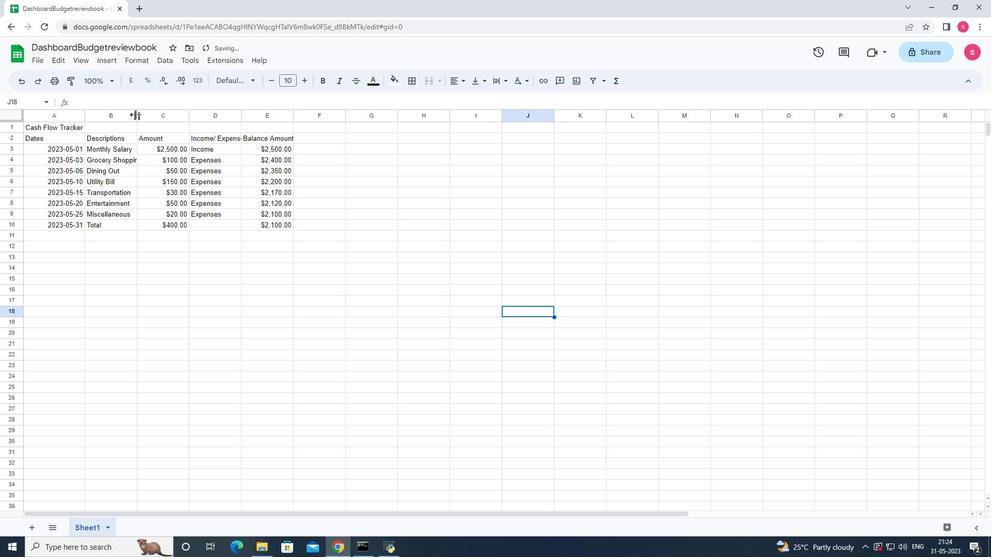 
Action: Mouse pressed left at (135, 114)
Screenshot: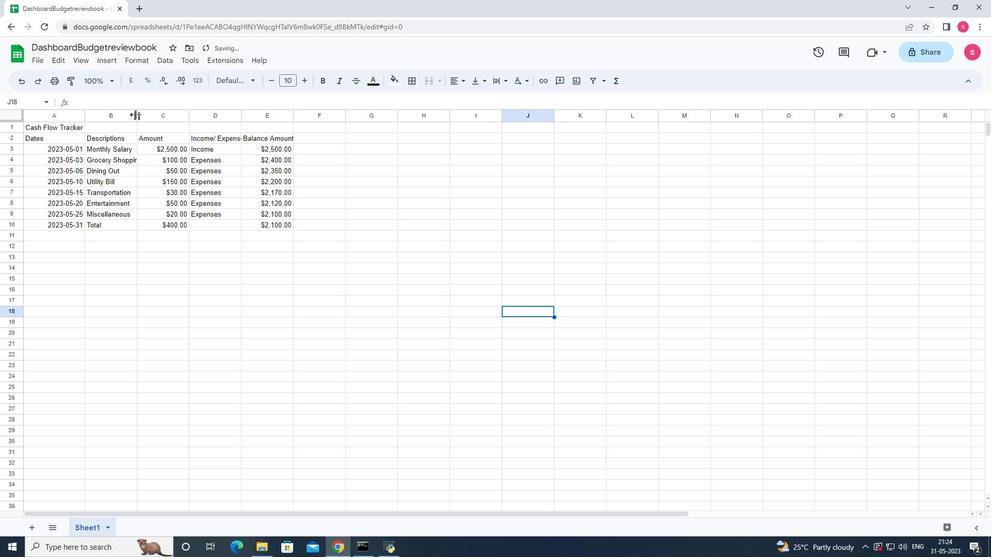 
Action: Mouse moved to (195, 116)
Screenshot: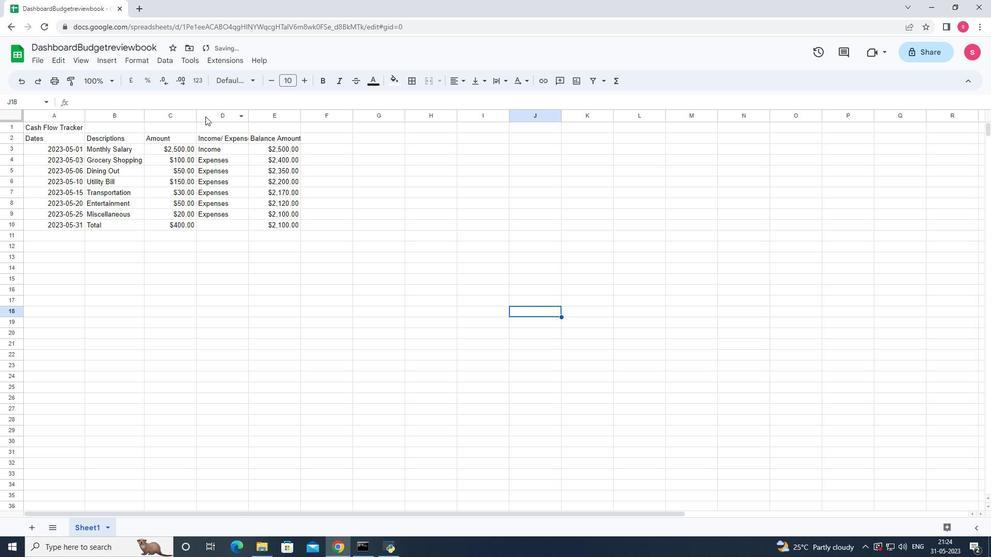 
Action: Mouse pressed left at (195, 116)
Screenshot: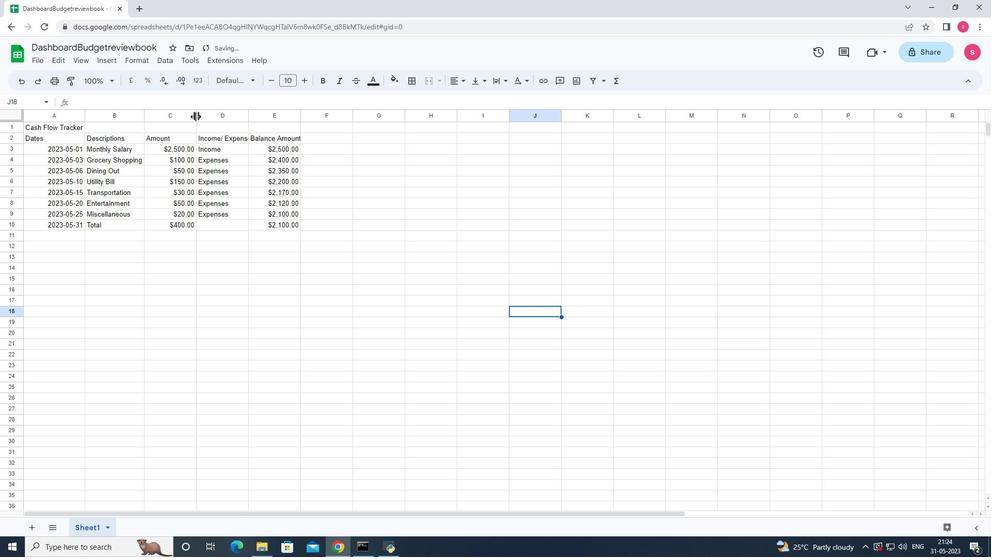 
Action: Mouse pressed left at (195, 116)
Screenshot: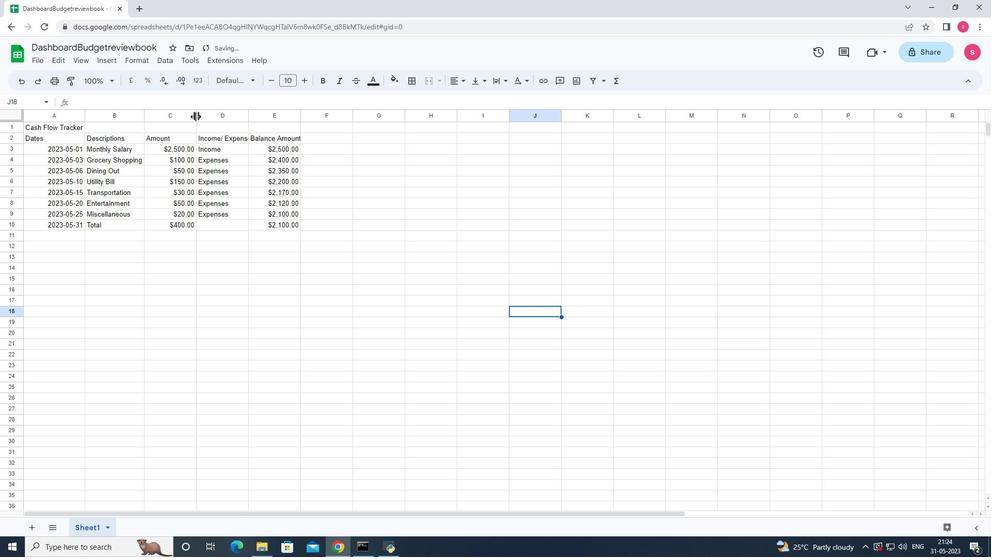 
Action: Mouse moved to (232, 116)
Screenshot: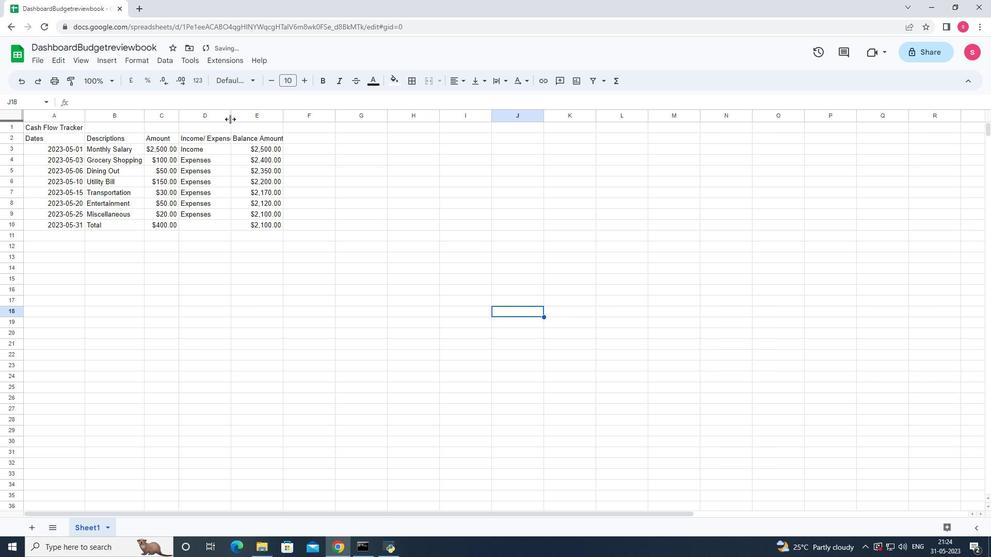 
Action: Mouse pressed left at (232, 116)
Screenshot: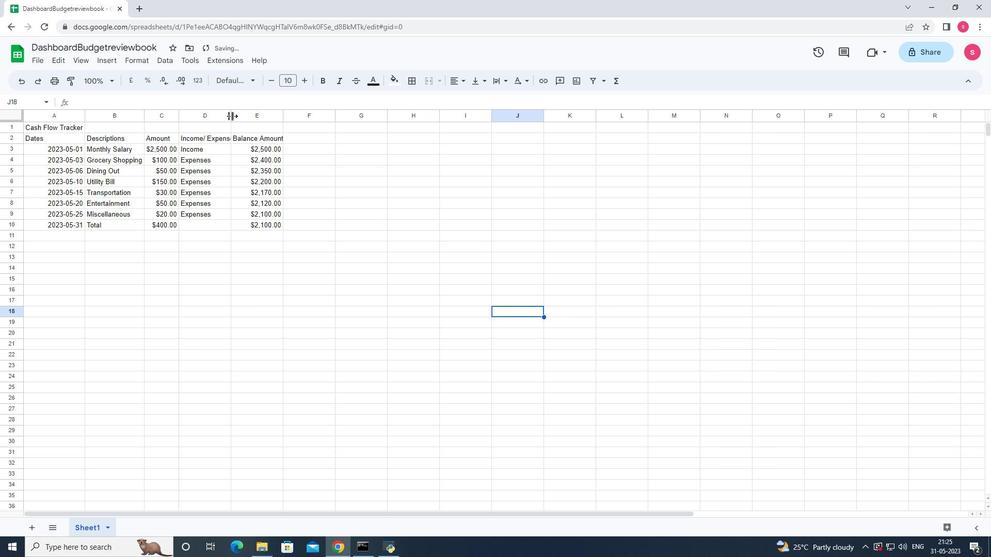 
Action: Mouse pressed left at (232, 116)
Screenshot: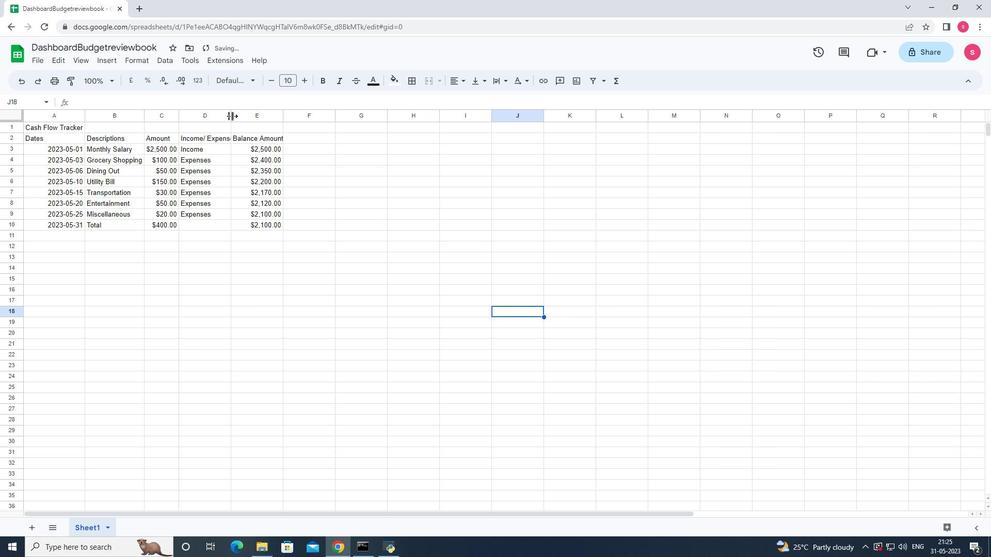 
Action: Mouse moved to (288, 121)
Screenshot: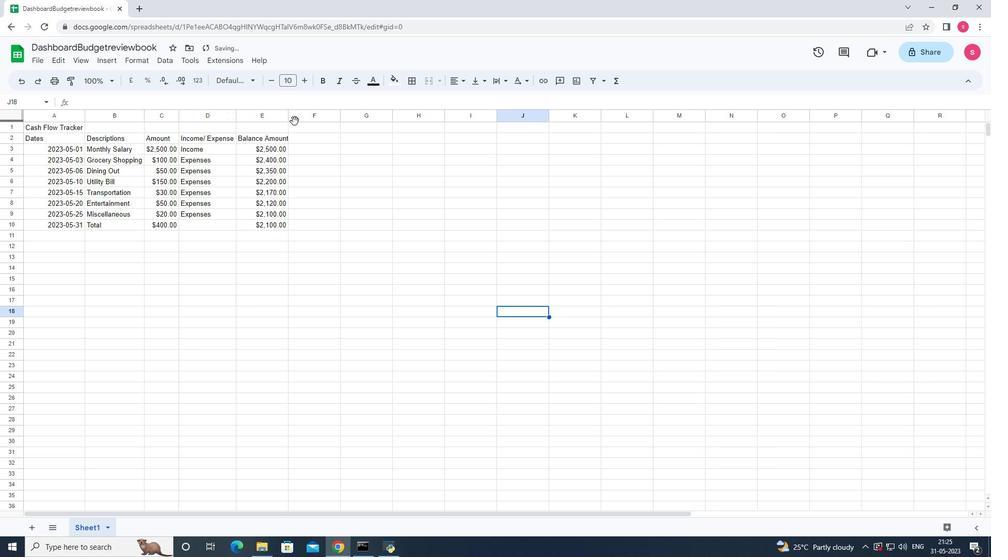 
Action: Mouse pressed left at (288, 121)
Screenshot: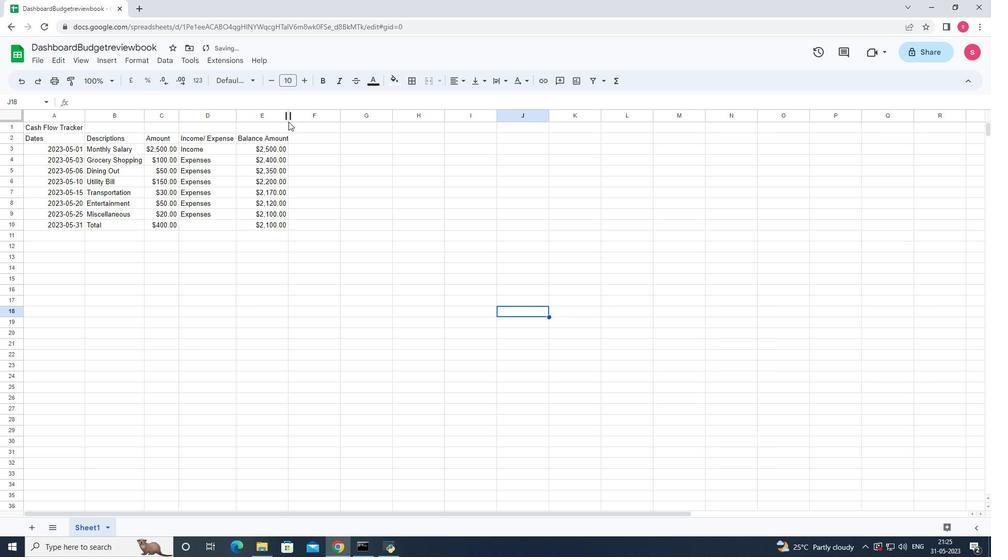 
Action: Mouse pressed left at (288, 121)
Screenshot: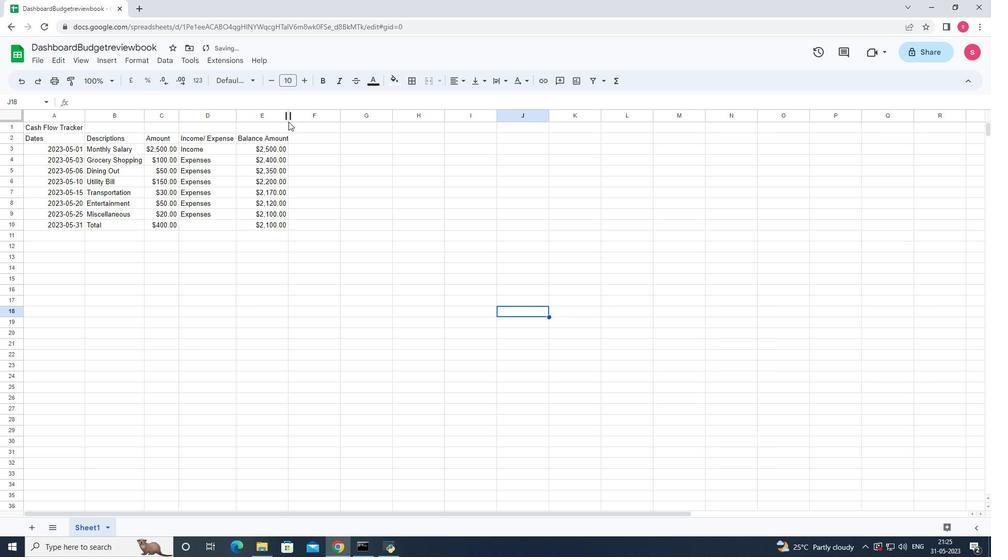 
Action: Mouse moved to (408, 211)
Screenshot: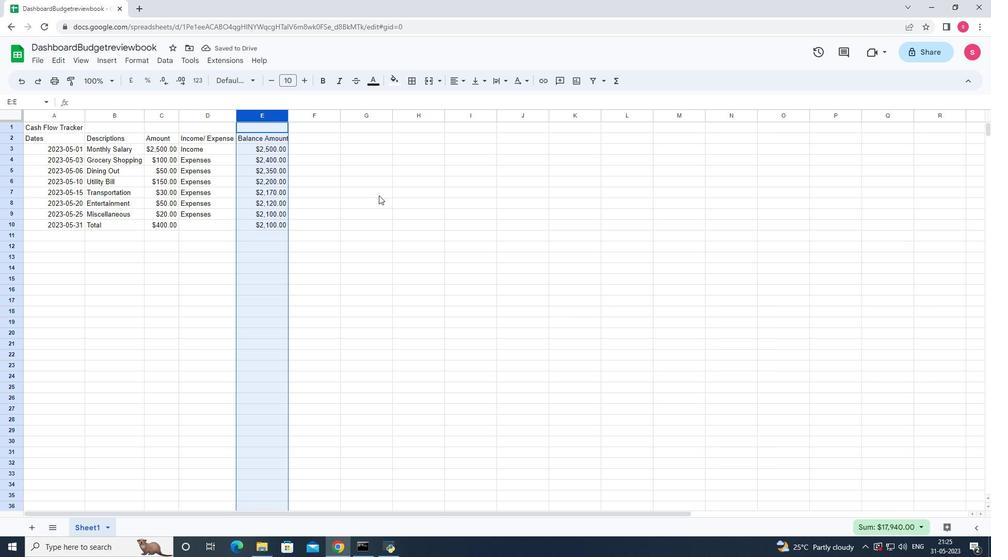 
Action: Mouse pressed left at (408, 211)
Screenshot: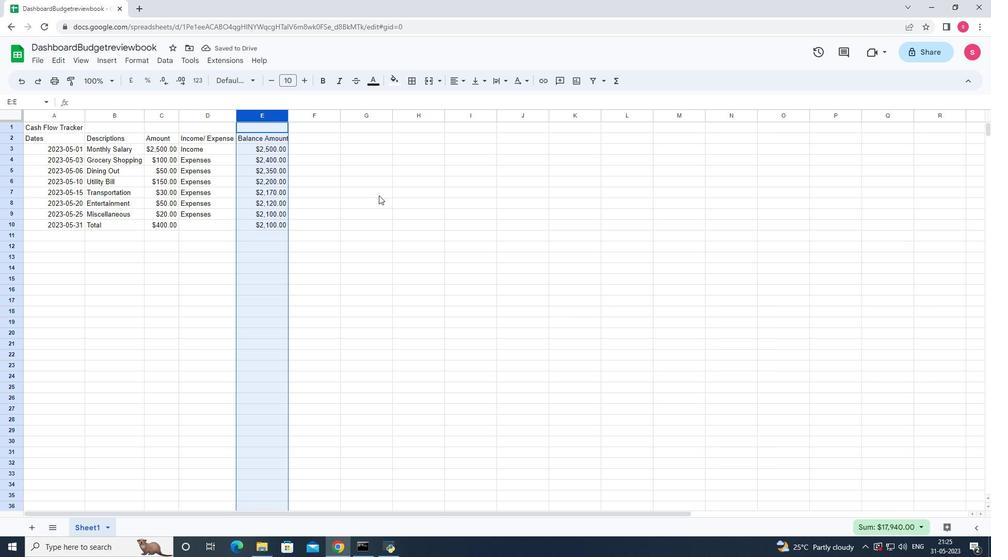 
Action: Mouse moved to (288, 112)
Screenshot: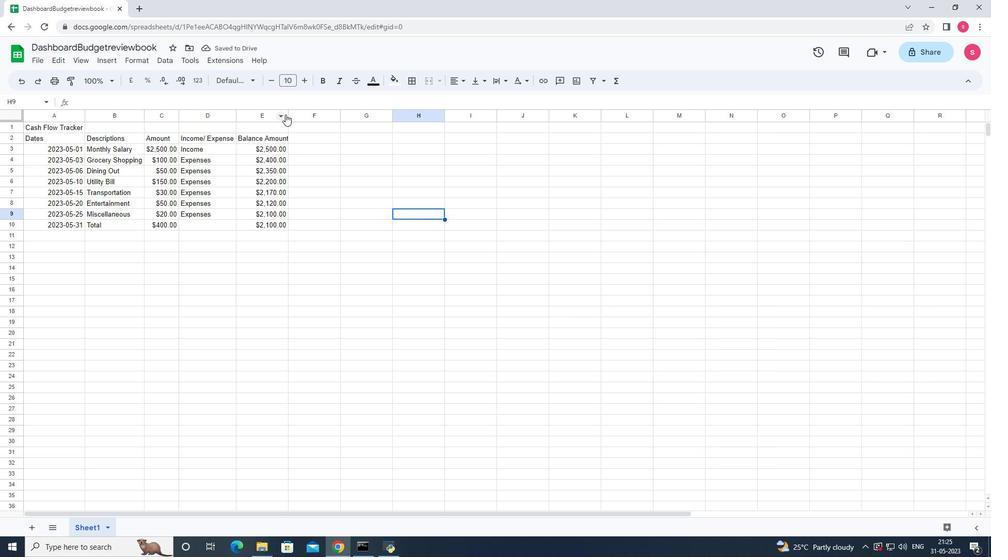 
Action: Mouse pressed left at (288, 112)
Screenshot: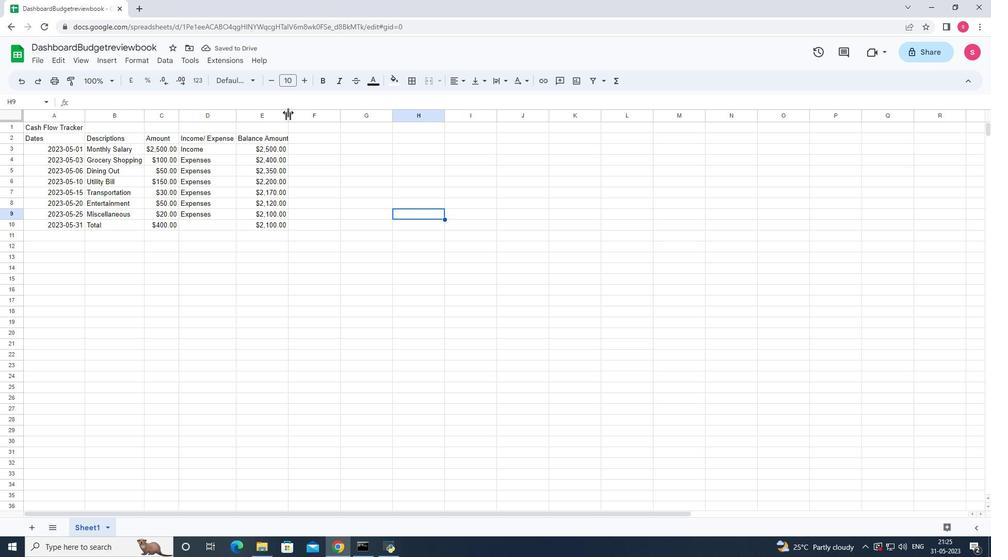
Action: Mouse pressed left at (288, 112)
Screenshot: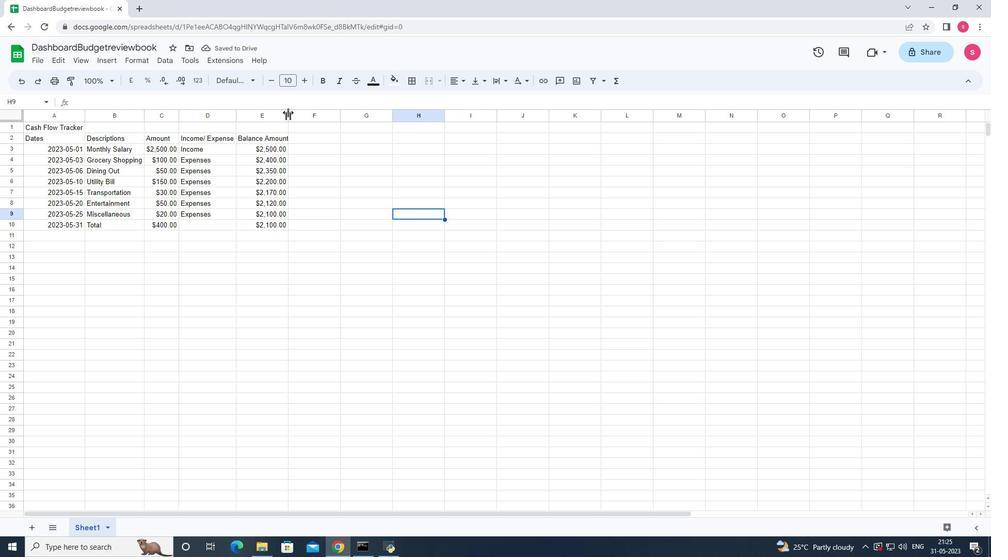 
Action: Mouse moved to (444, 396)
Screenshot: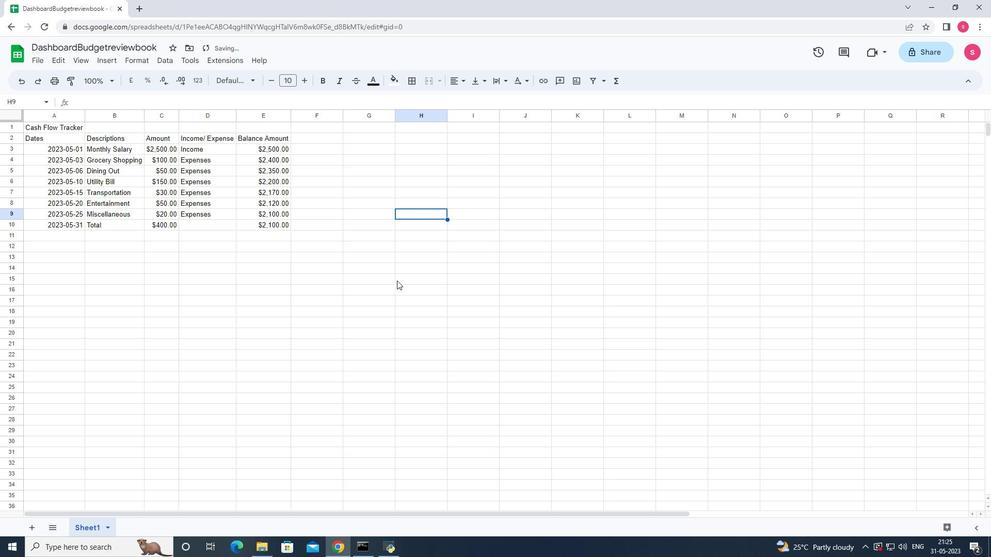 
Action: Mouse pressed left at (444, 396)
Screenshot: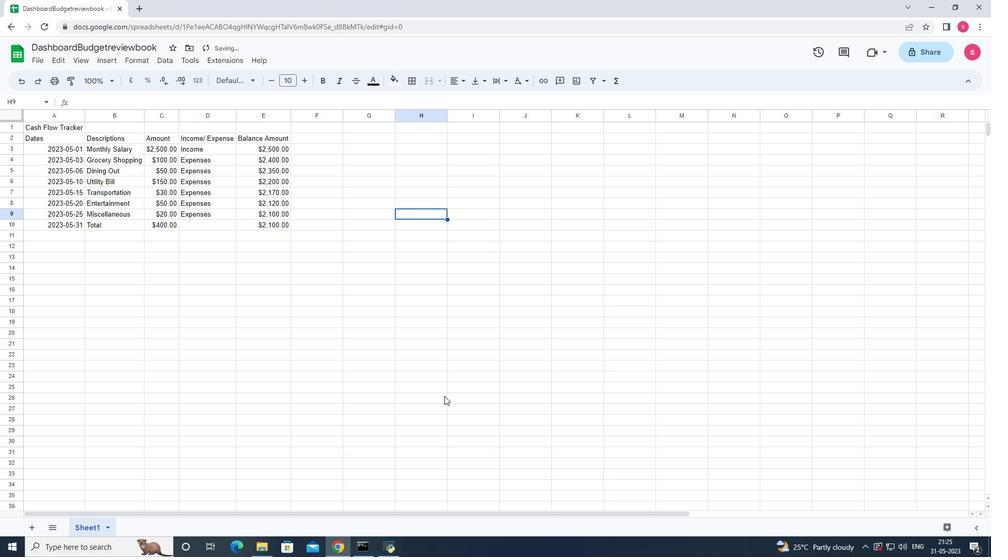 
Action: Mouse moved to (210, 408)
Screenshot: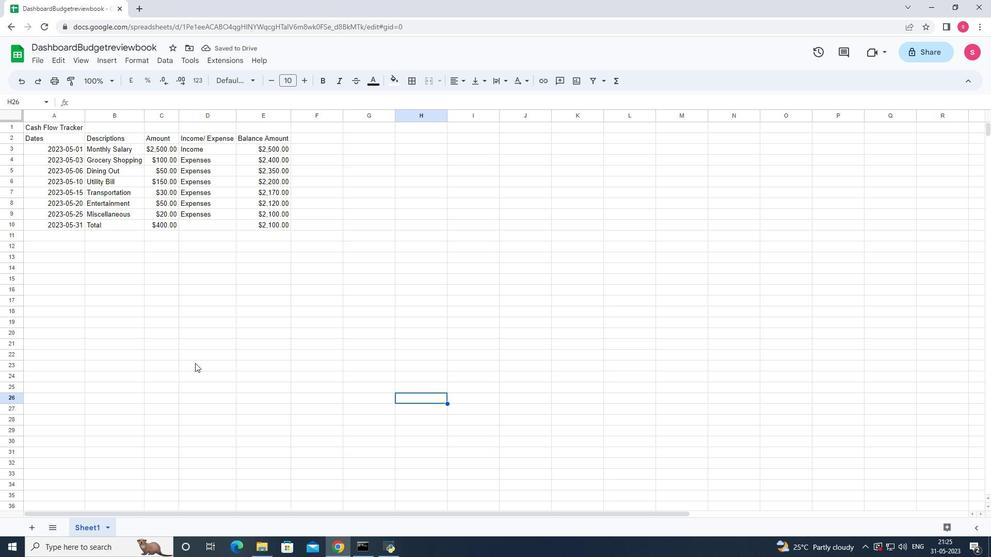 
Action: Key pressed ctrl+S
Screenshot: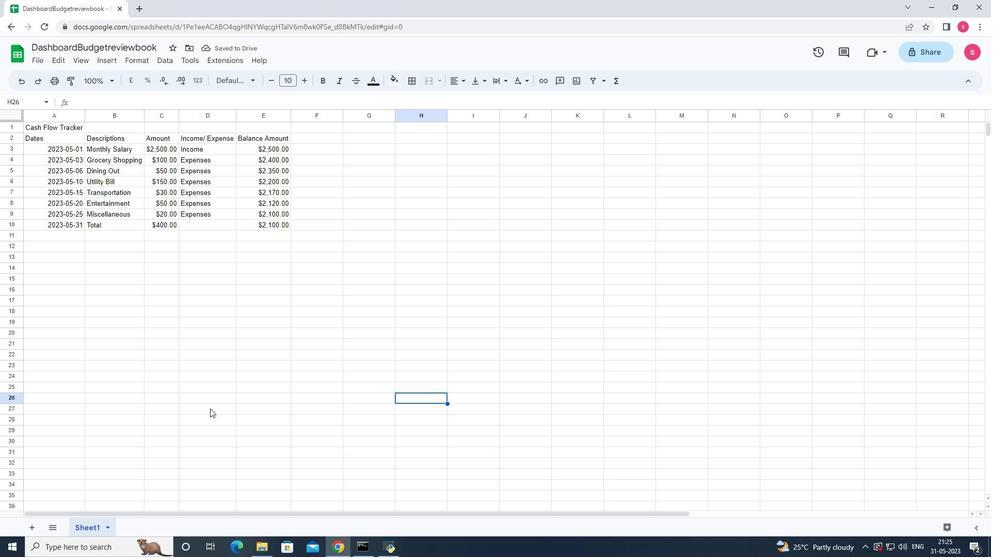 
